 Task: Create a due date automation trigger when advanced on, on the monday of the week a card is due add dates due in 1 days at 11:00 AM.
Action: Mouse moved to (1045, 313)
Screenshot: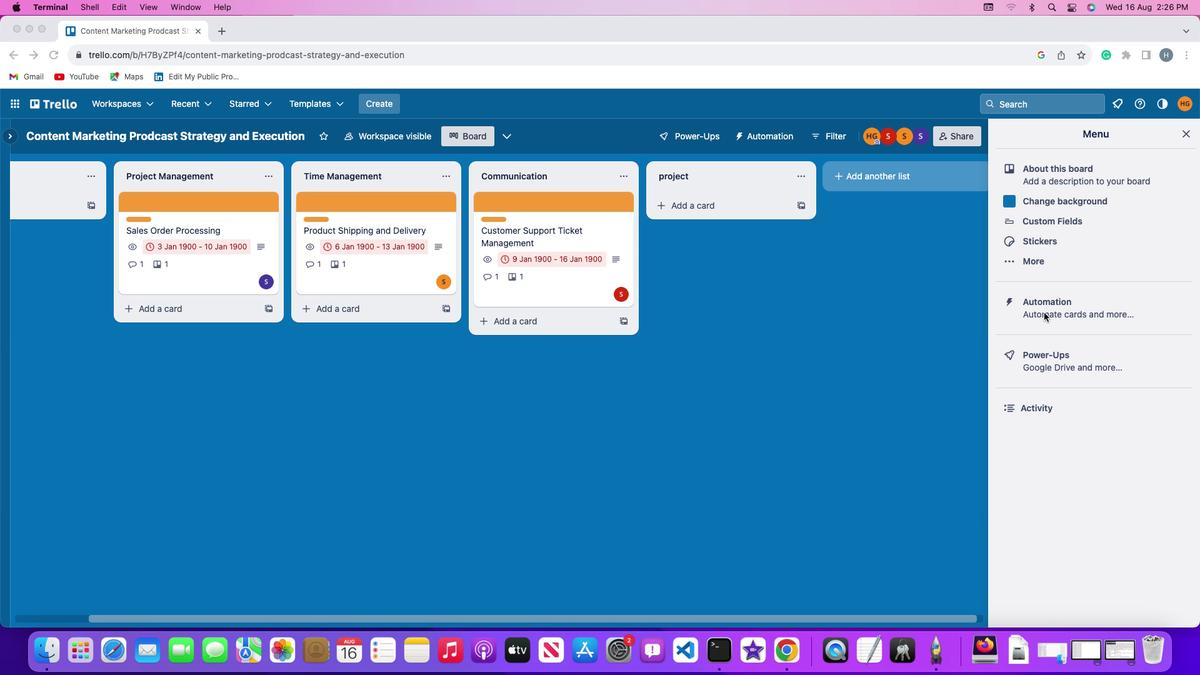 
Action: Mouse pressed left at (1045, 313)
Screenshot: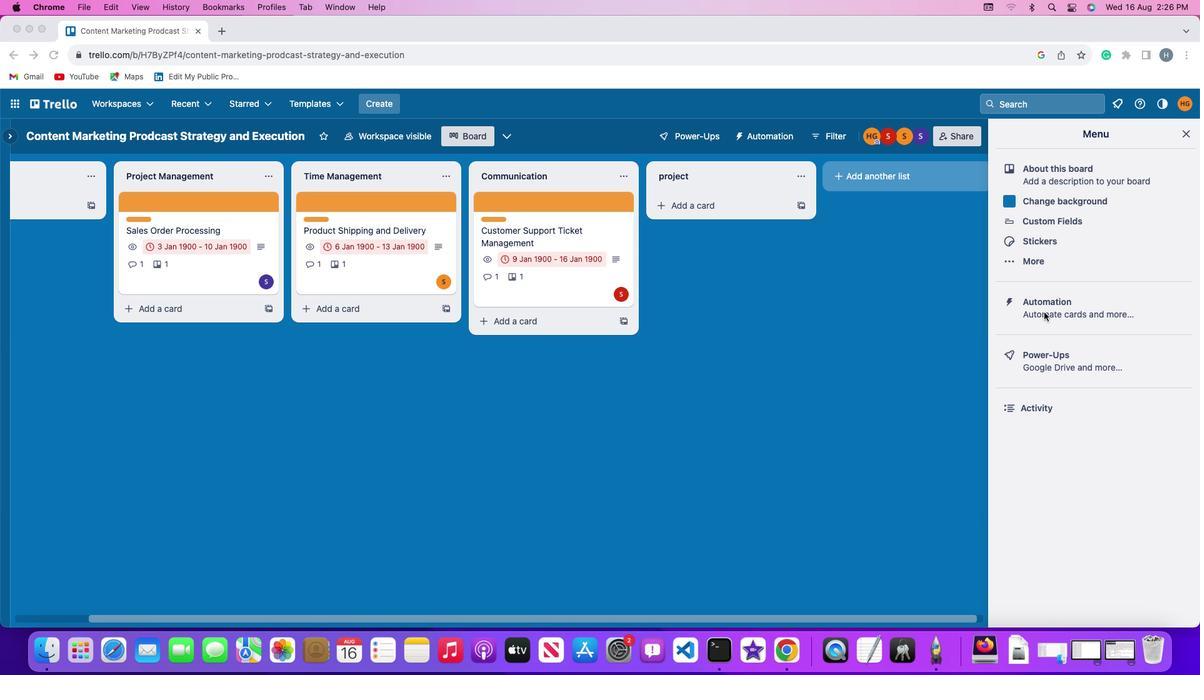 
Action: Mouse pressed left at (1045, 313)
Screenshot: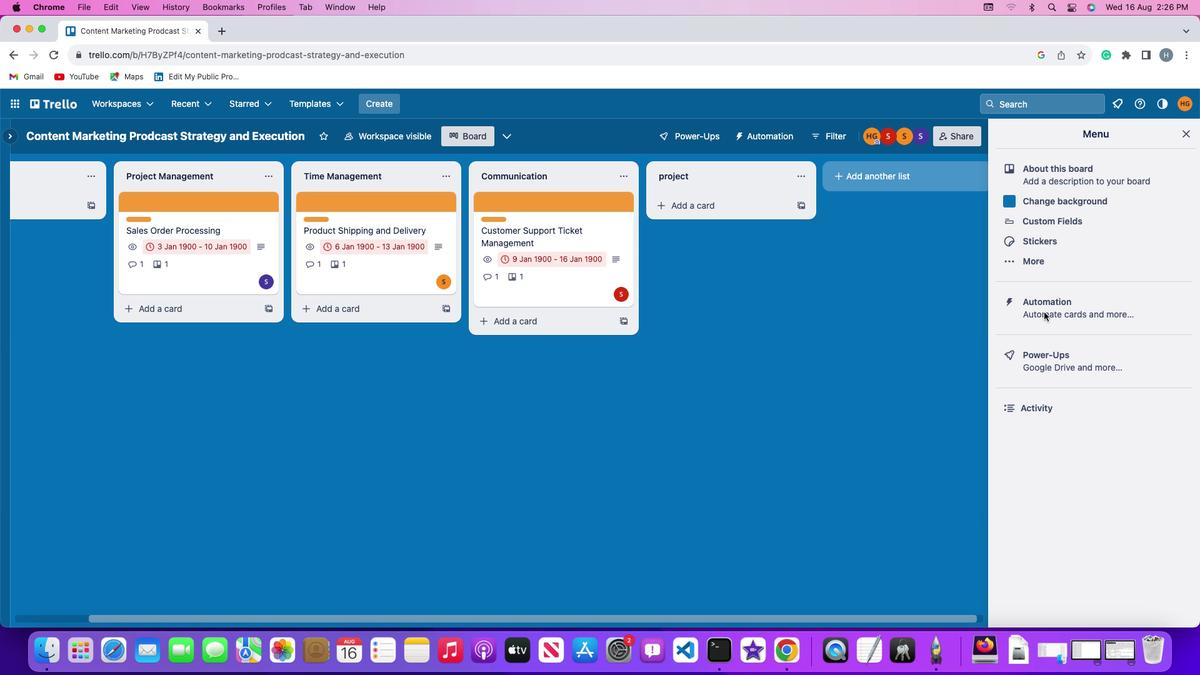 
Action: Mouse moved to (76, 297)
Screenshot: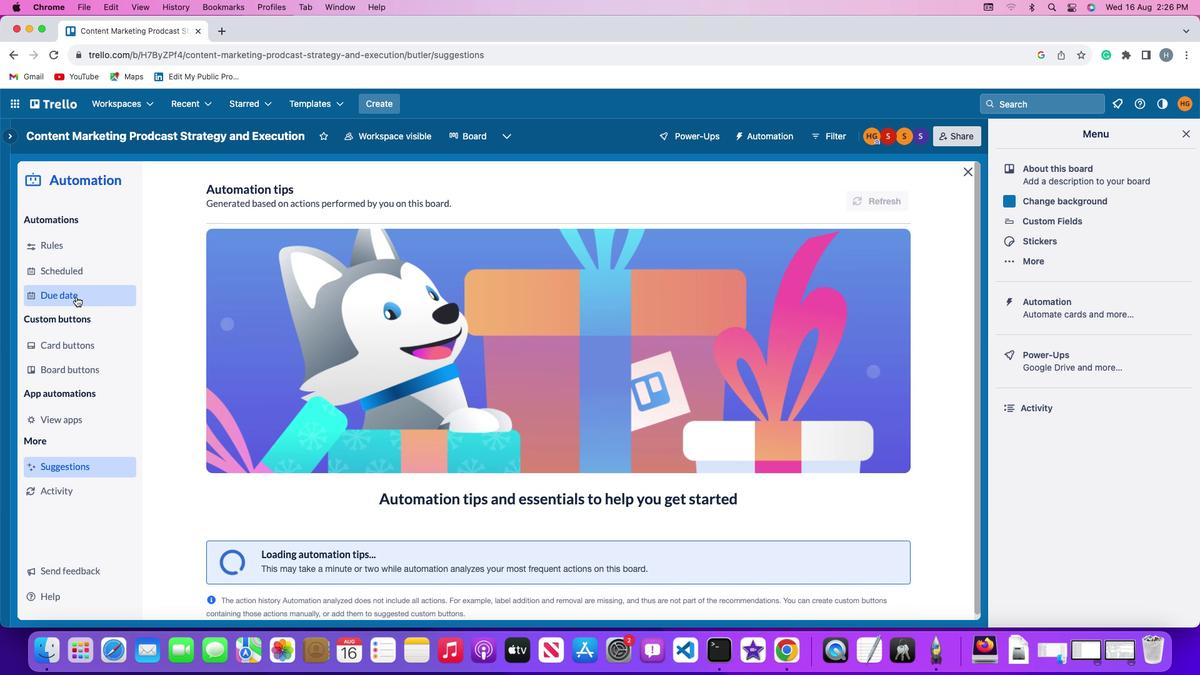 
Action: Mouse pressed left at (76, 297)
Screenshot: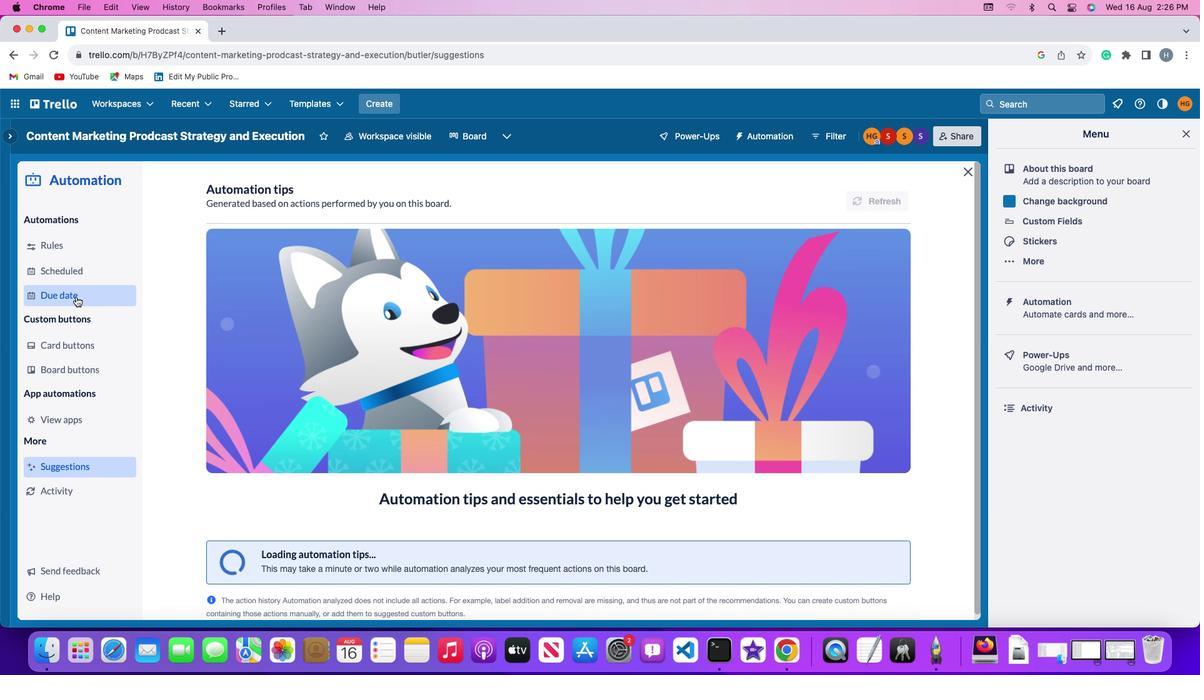 
Action: Mouse moved to (827, 193)
Screenshot: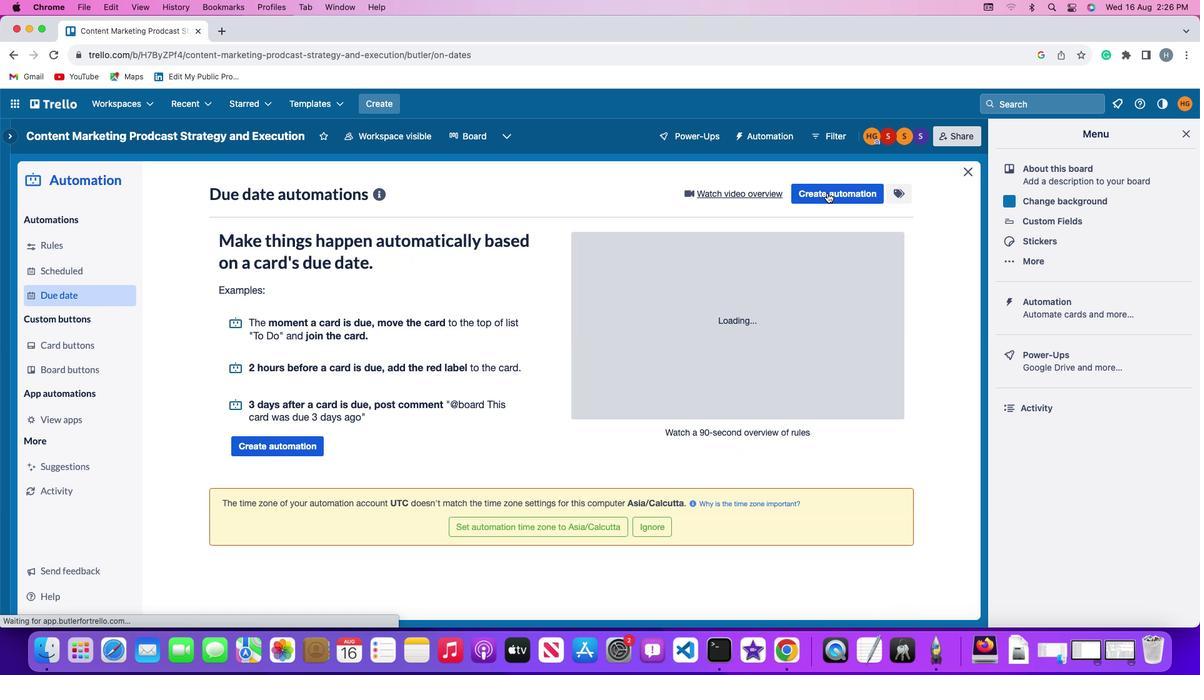 
Action: Mouse pressed left at (827, 193)
Screenshot: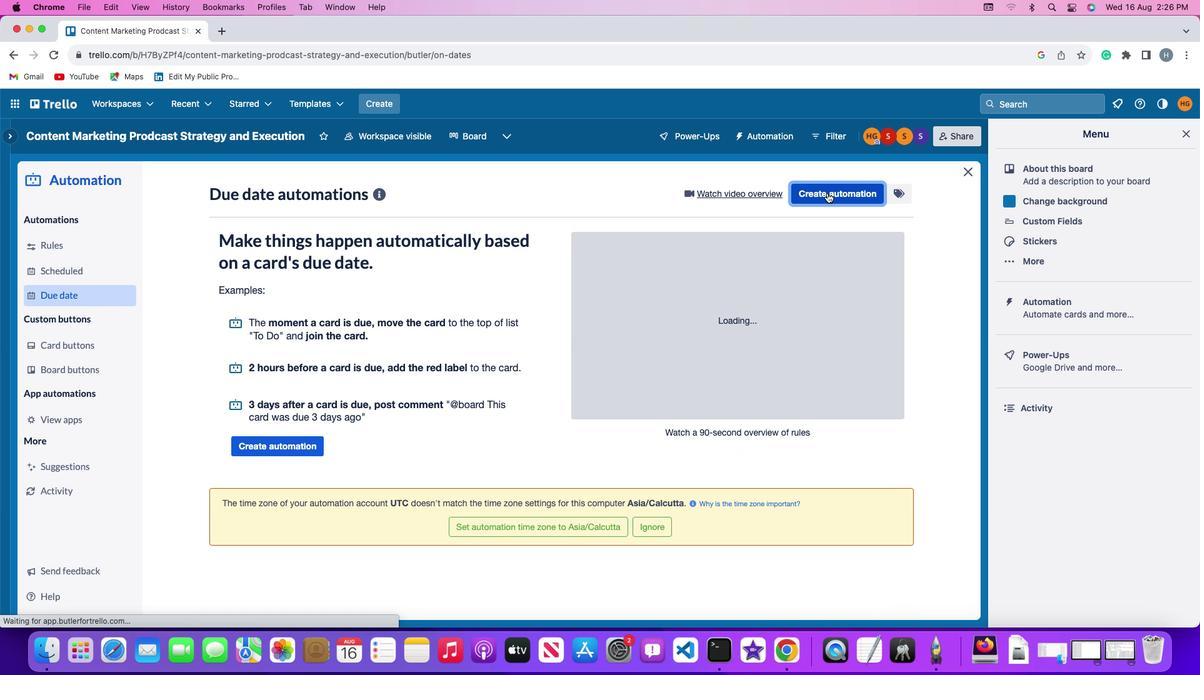 
Action: Mouse moved to (269, 311)
Screenshot: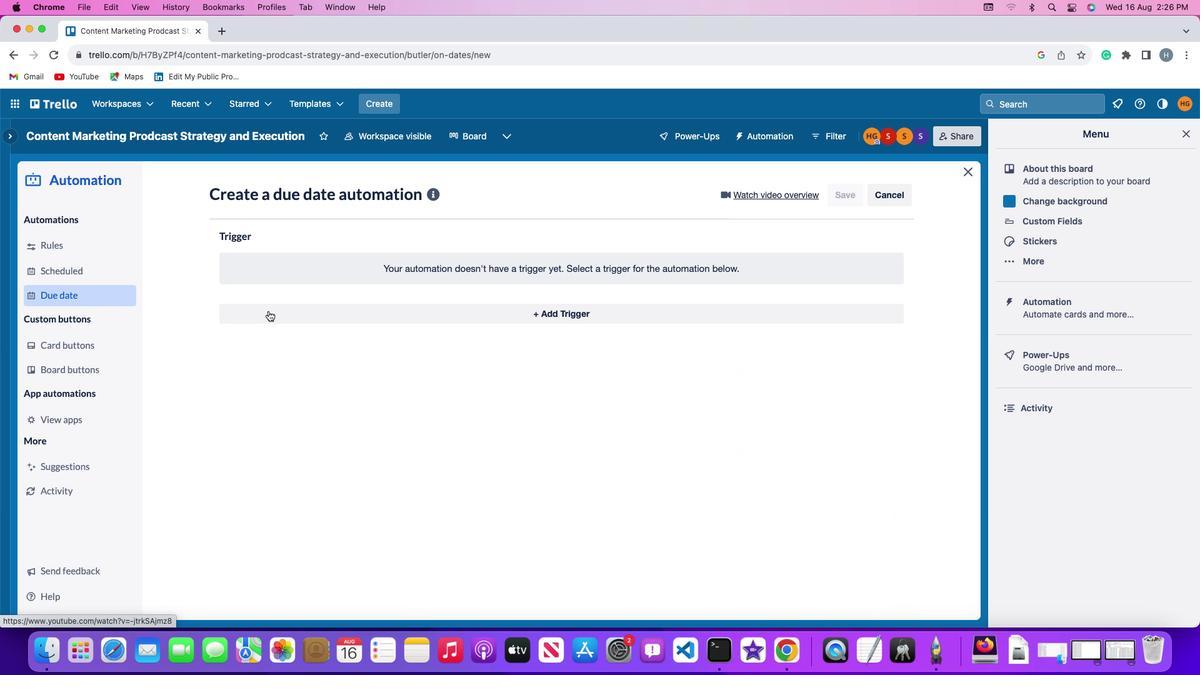 
Action: Mouse pressed left at (269, 311)
Screenshot: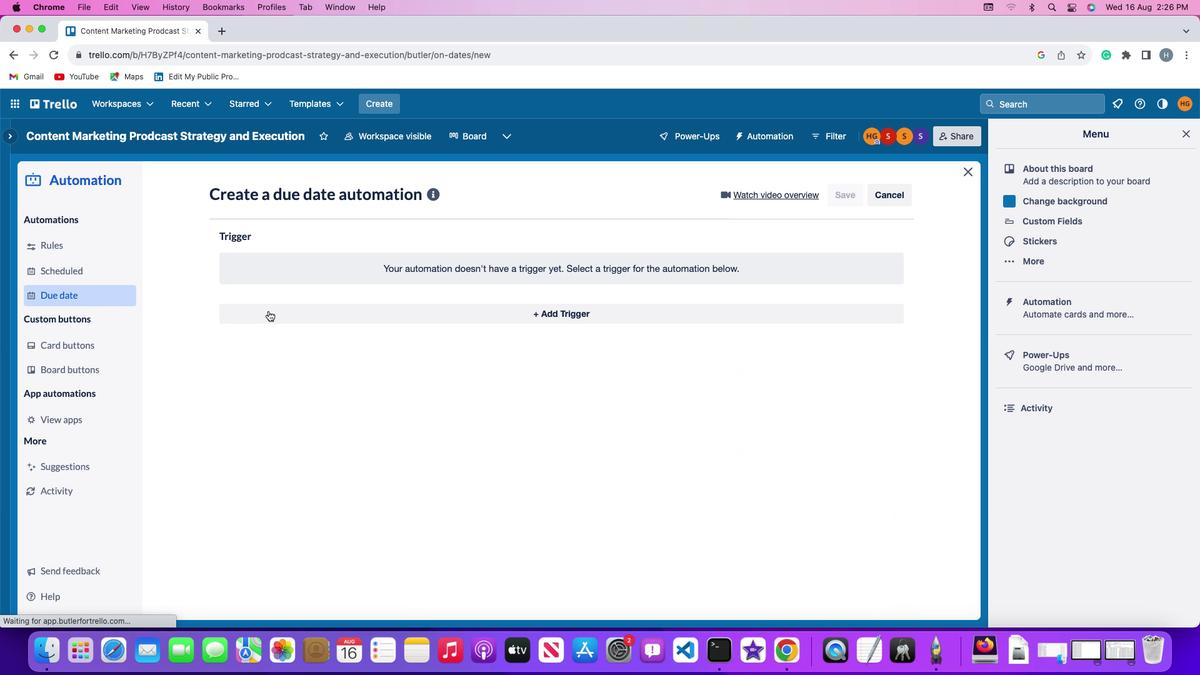 
Action: Mouse moved to (282, 554)
Screenshot: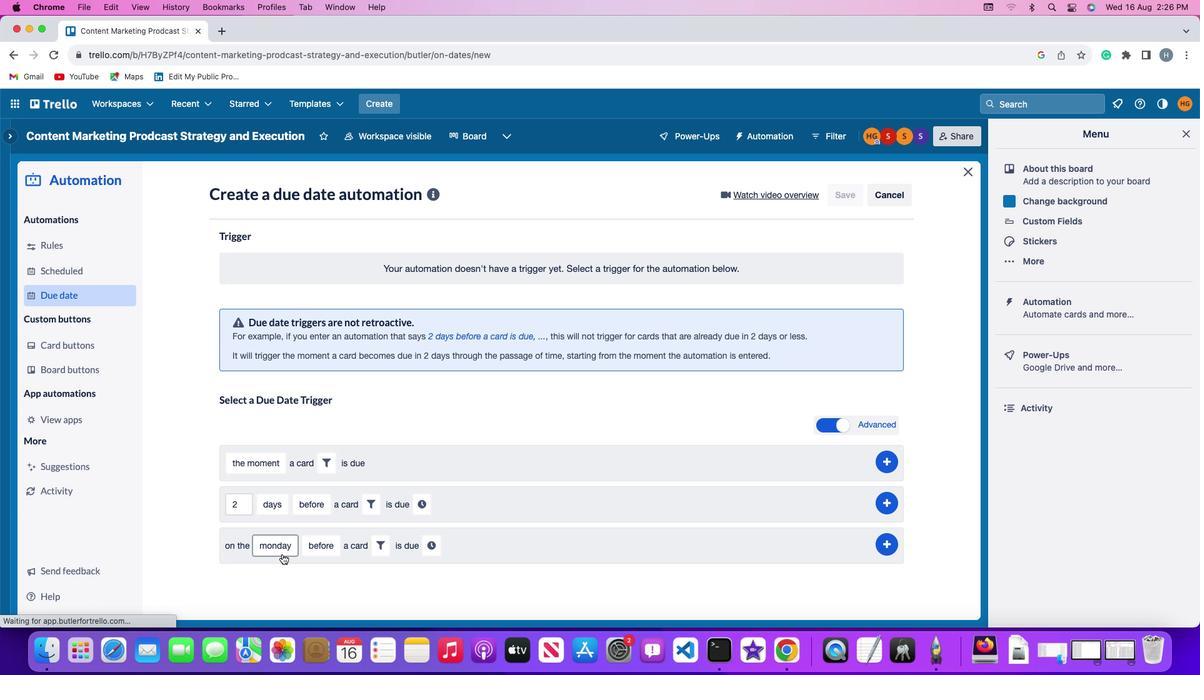 
Action: Mouse pressed left at (282, 554)
Screenshot: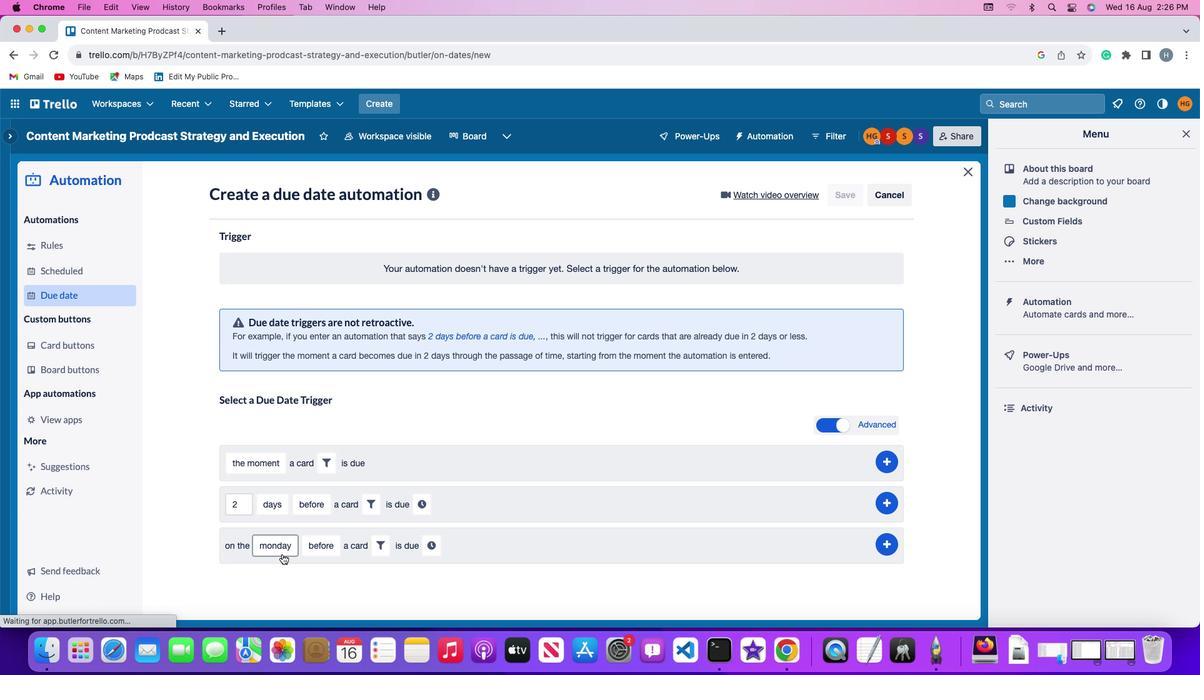 
Action: Mouse moved to (296, 370)
Screenshot: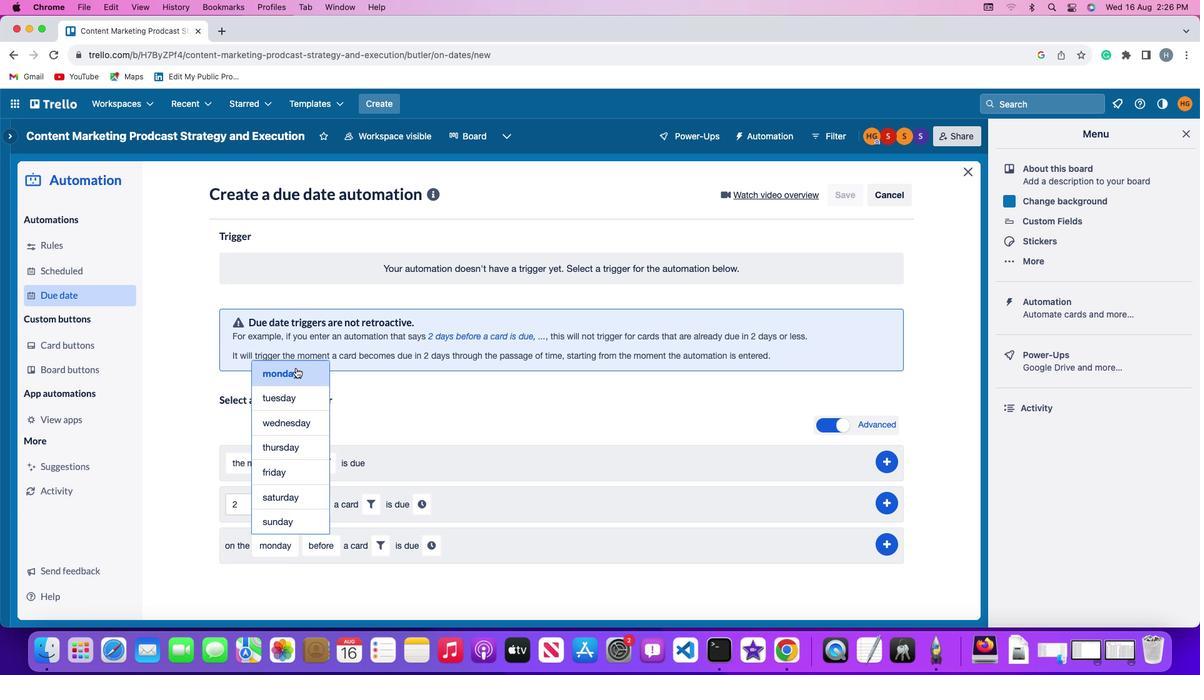 
Action: Mouse pressed left at (296, 370)
Screenshot: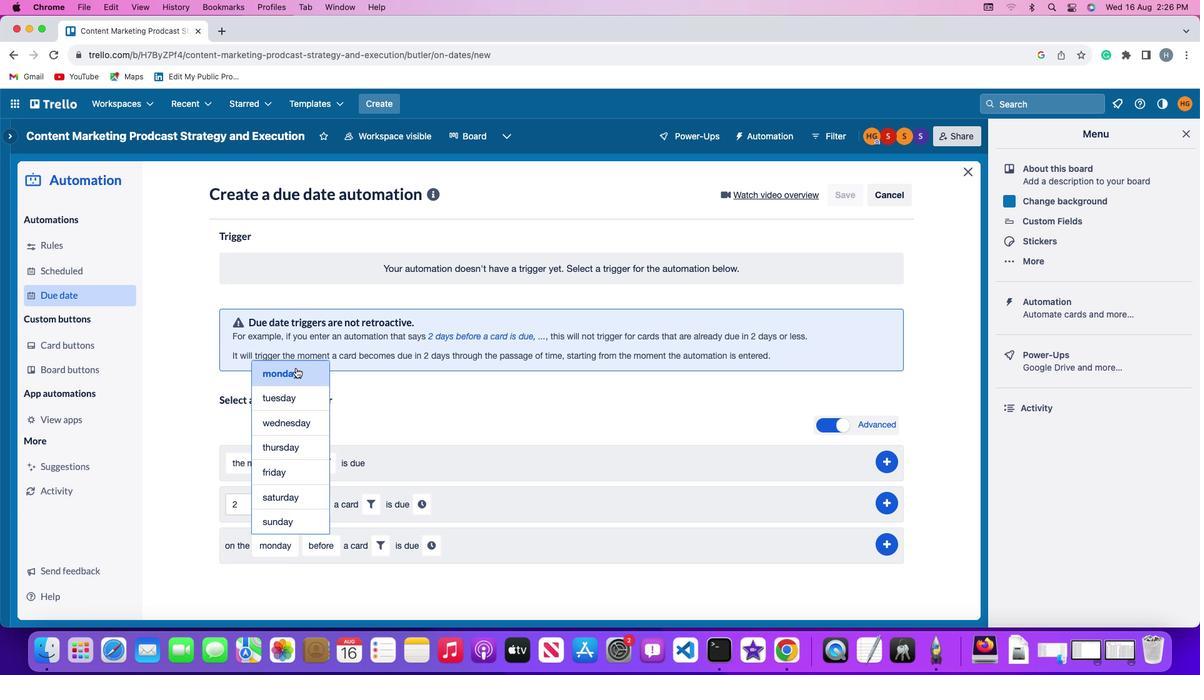 
Action: Mouse moved to (320, 540)
Screenshot: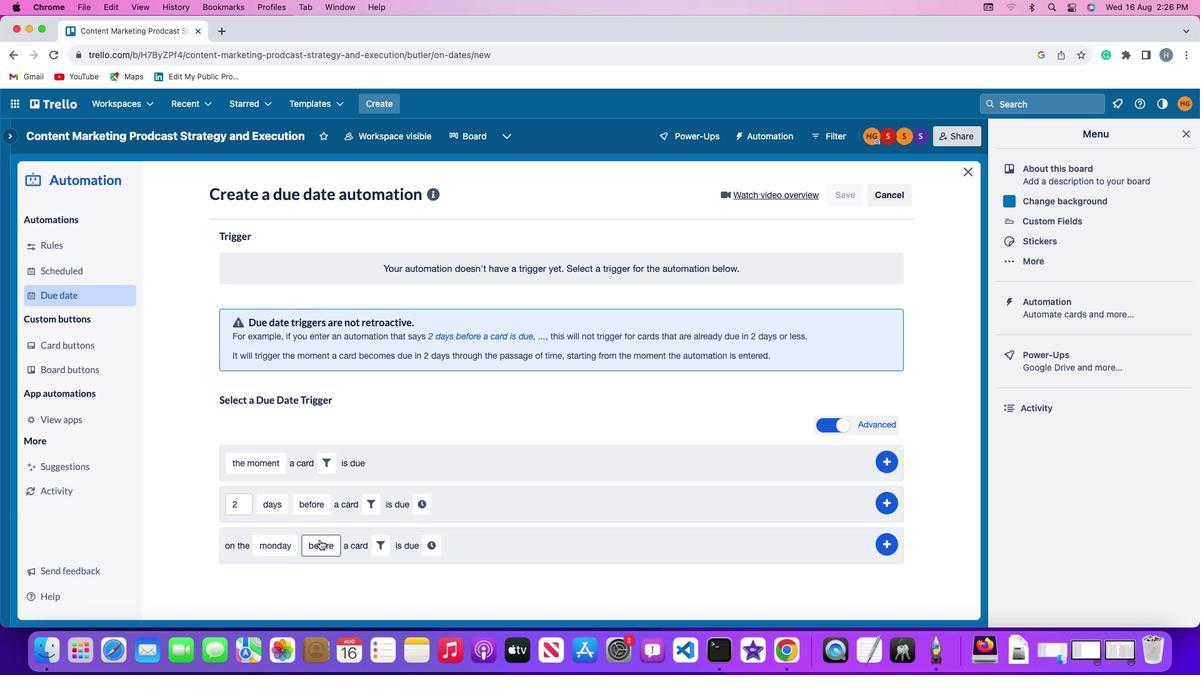 
Action: Mouse pressed left at (320, 540)
Screenshot: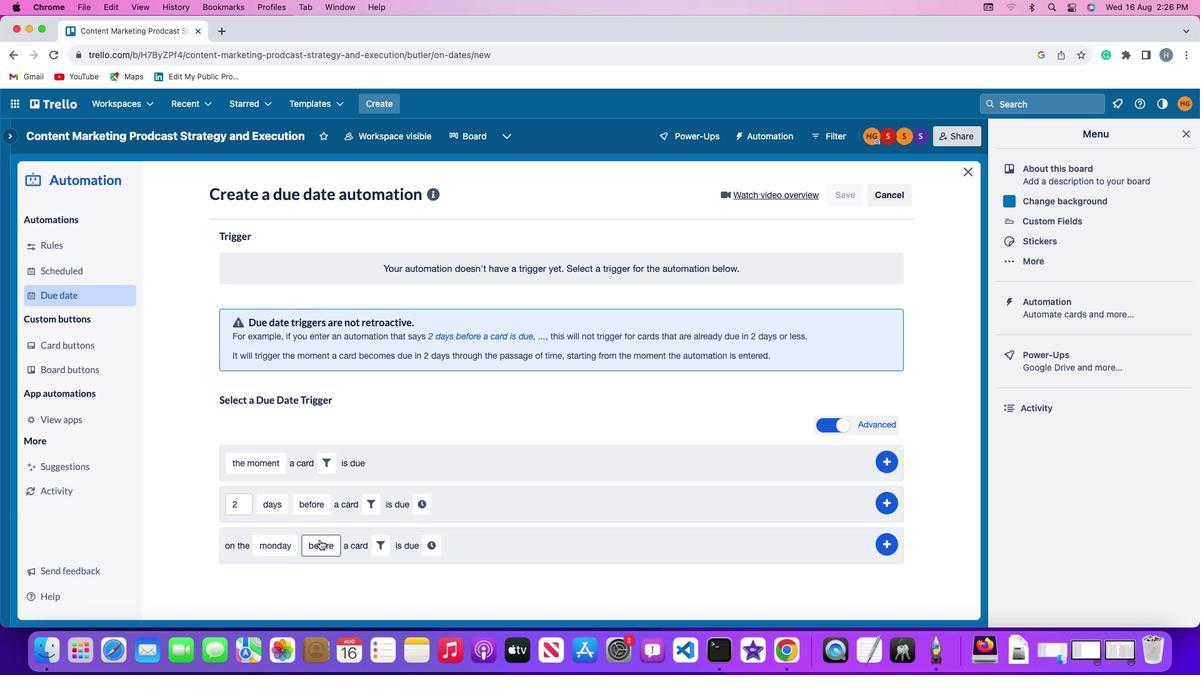 
Action: Mouse moved to (334, 495)
Screenshot: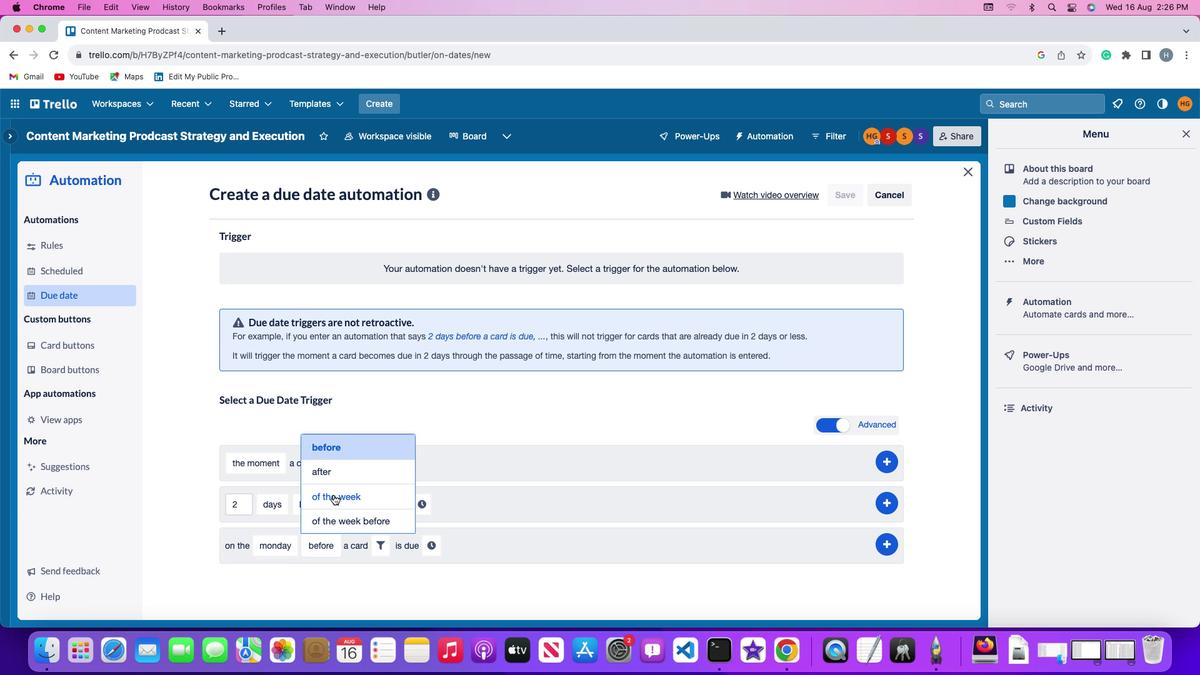 
Action: Mouse pressed left at (334, 495)
Screenshot: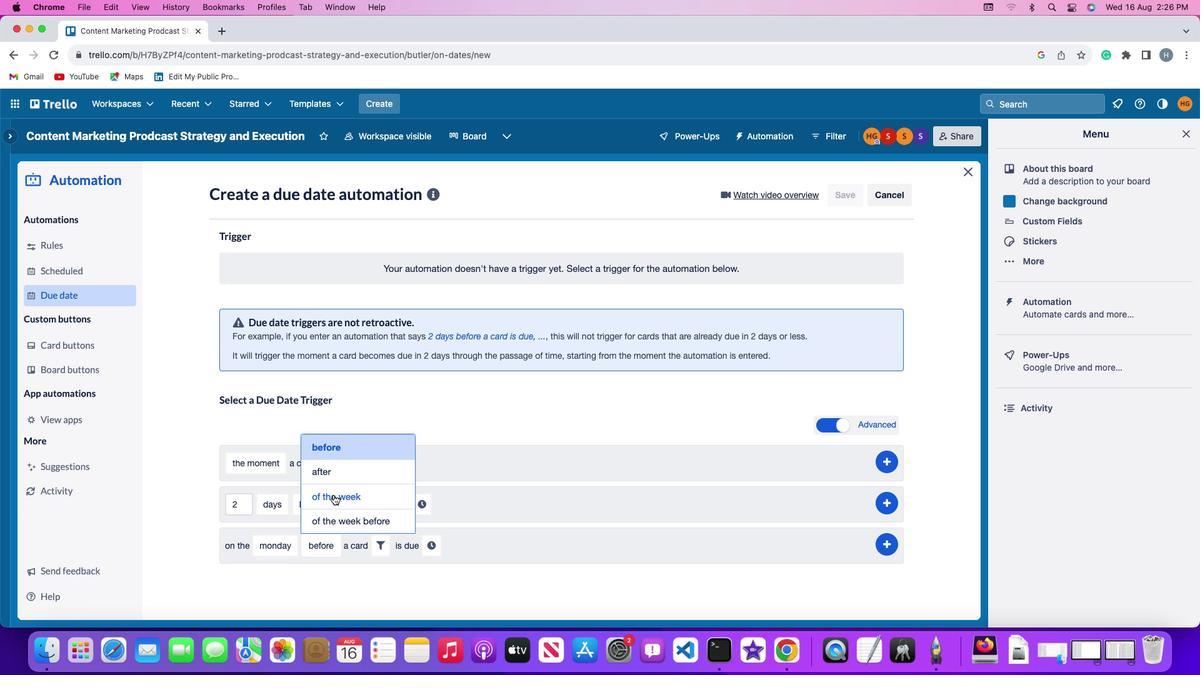 
Action: Mouse moved to (405, 538)
Screenshot: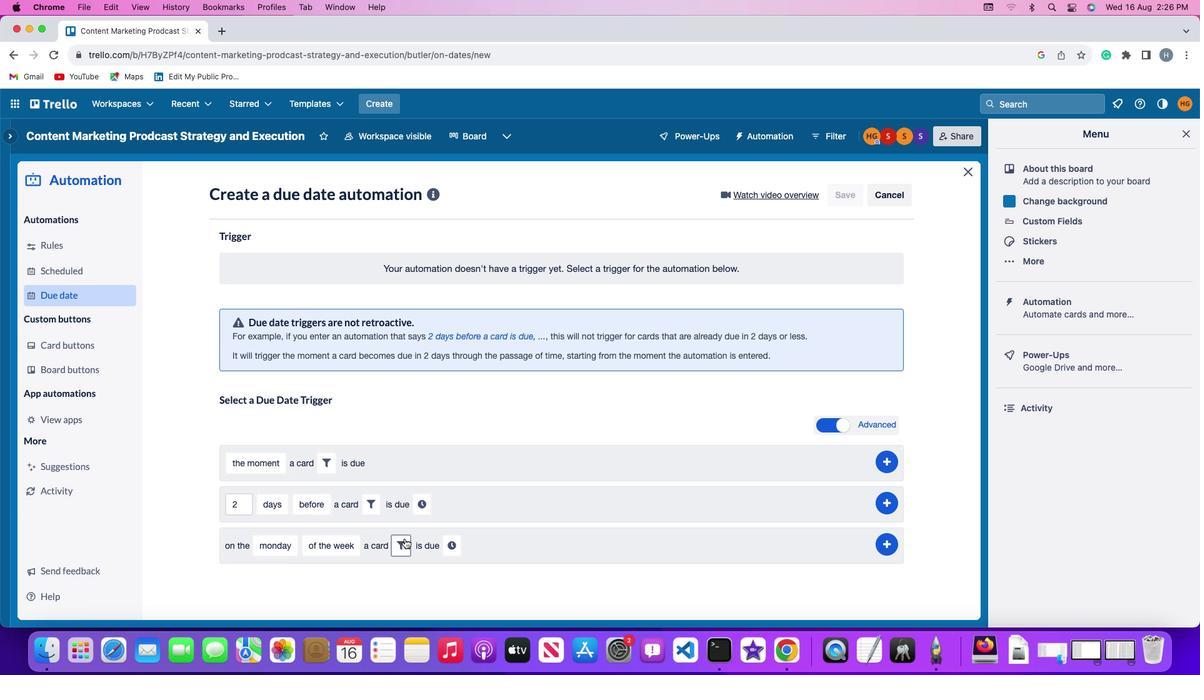 
Action: Mouse pressed left at (405, 538)
Screenshot: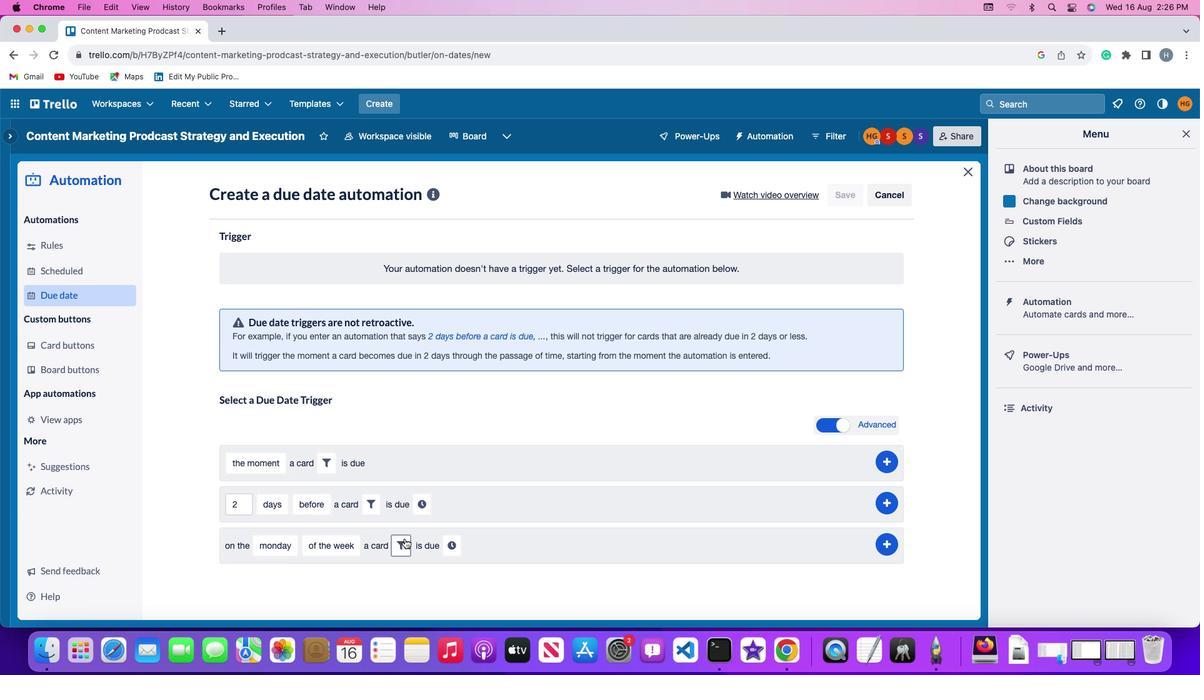 
Action: Mouse moved to (467, 589)
Screenshot: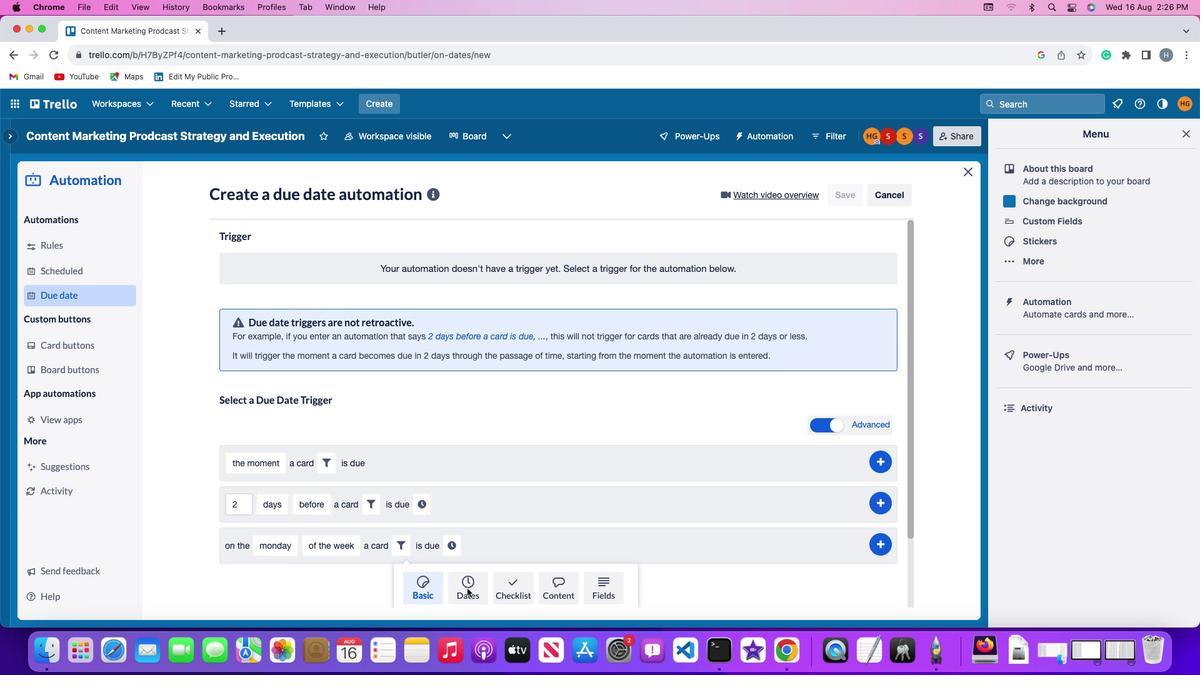 
Action: Mouse pressed left at (467, 589)
Screenshot: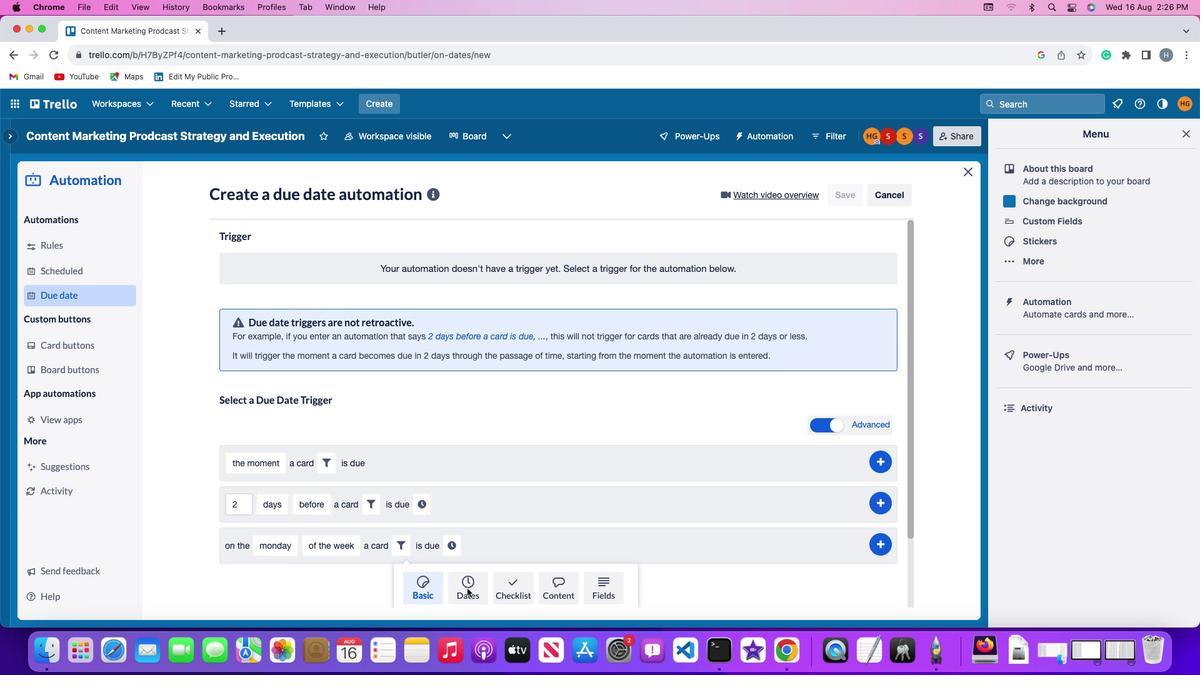 
Action: Mouse moved to (361, 572)
Screenshot: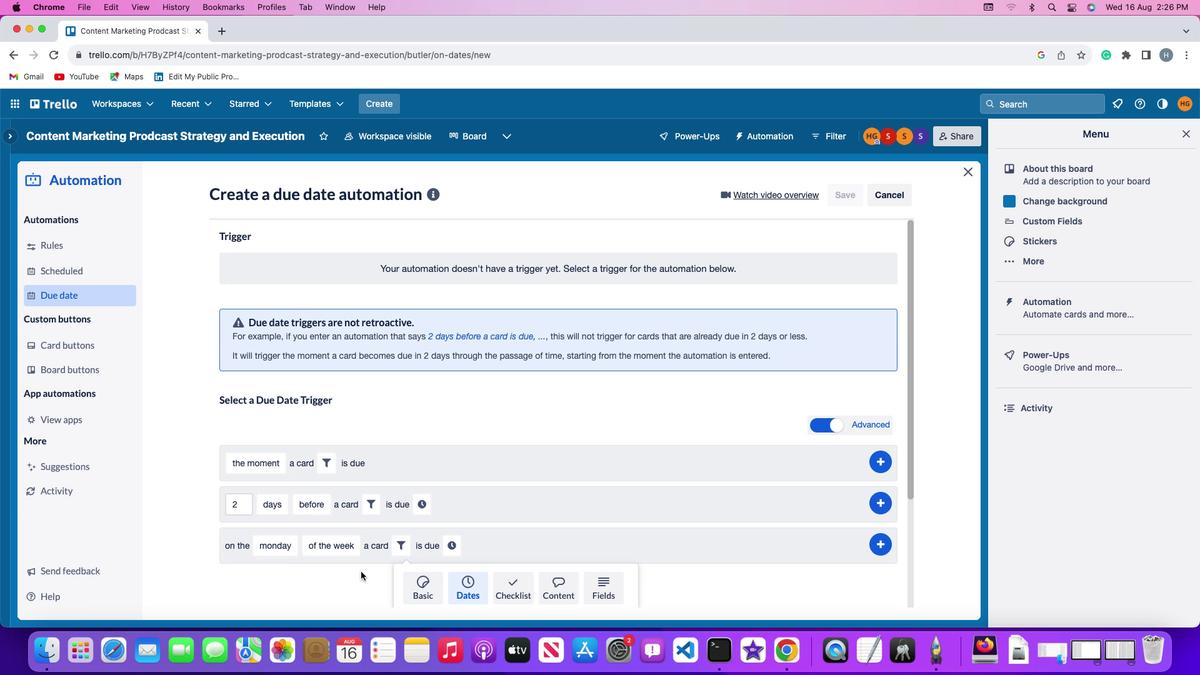 
Action: Mouse scrolled (361, 572) with delta (0, 0)
Screenshot: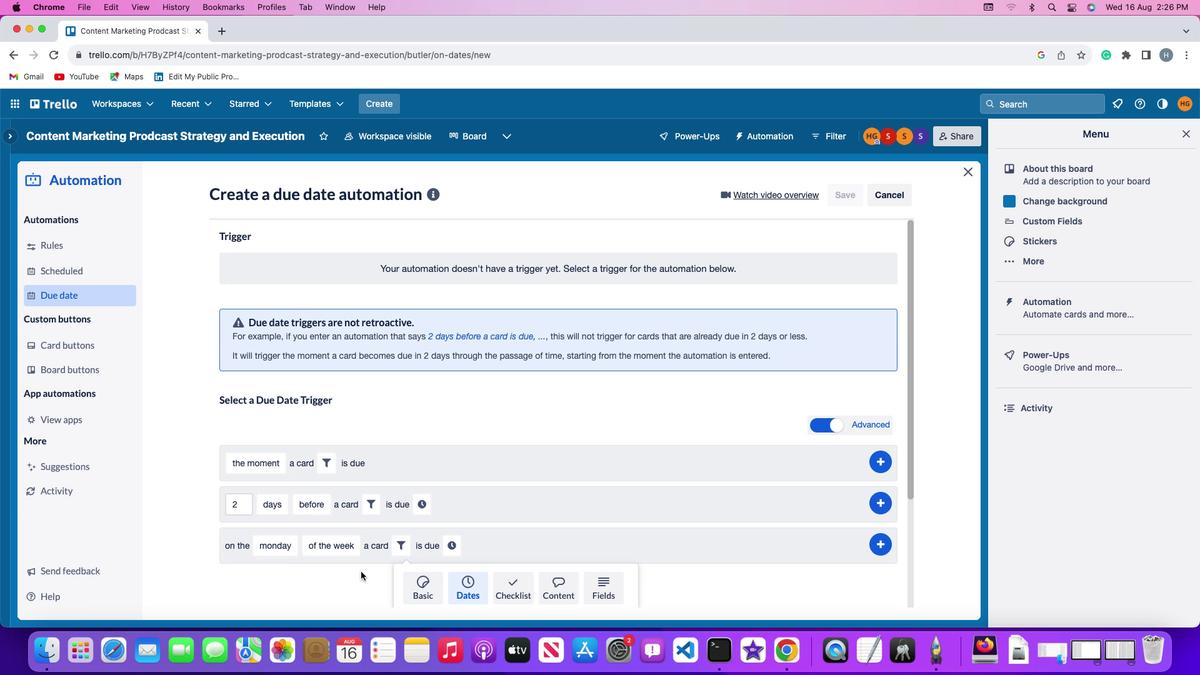 
Action: Mouse moved to (359, 571)
Screenshot: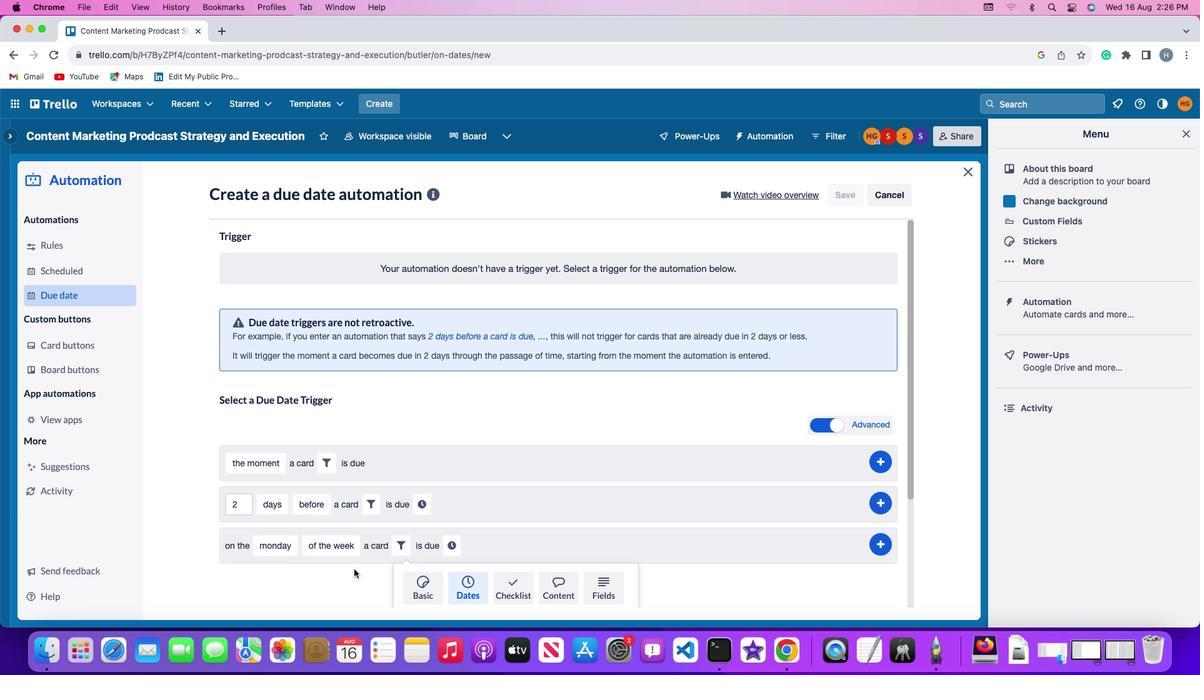 
Action: Mouse scrolled (359, 571) with delta (0, 0)
Screenshot: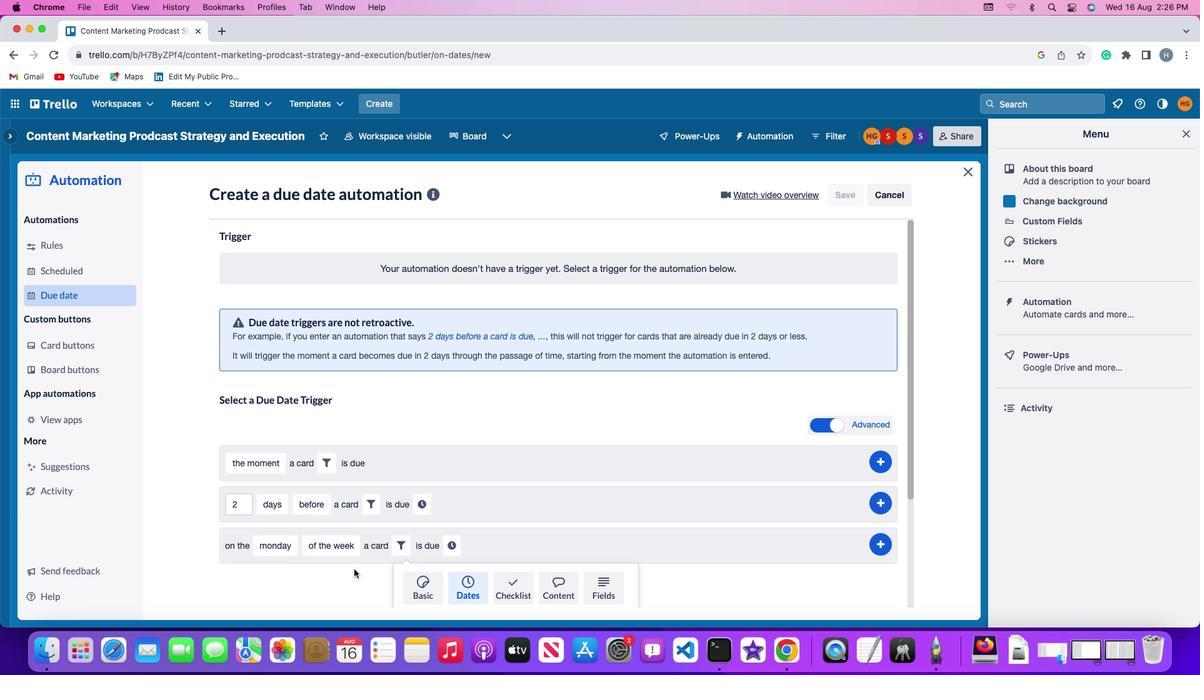 
Action: Mouse moved to (352, 569)
Screenshot: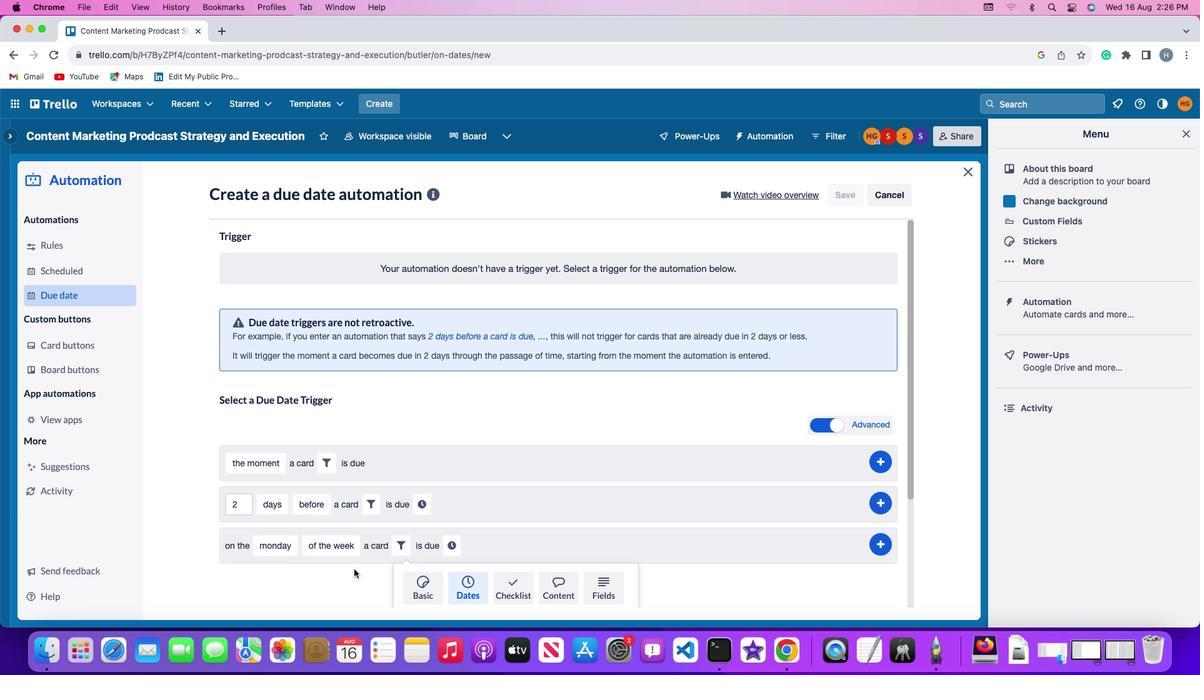 
Action: Mouse scrolled (352, 569) with delta (0, 0)
Screenshot: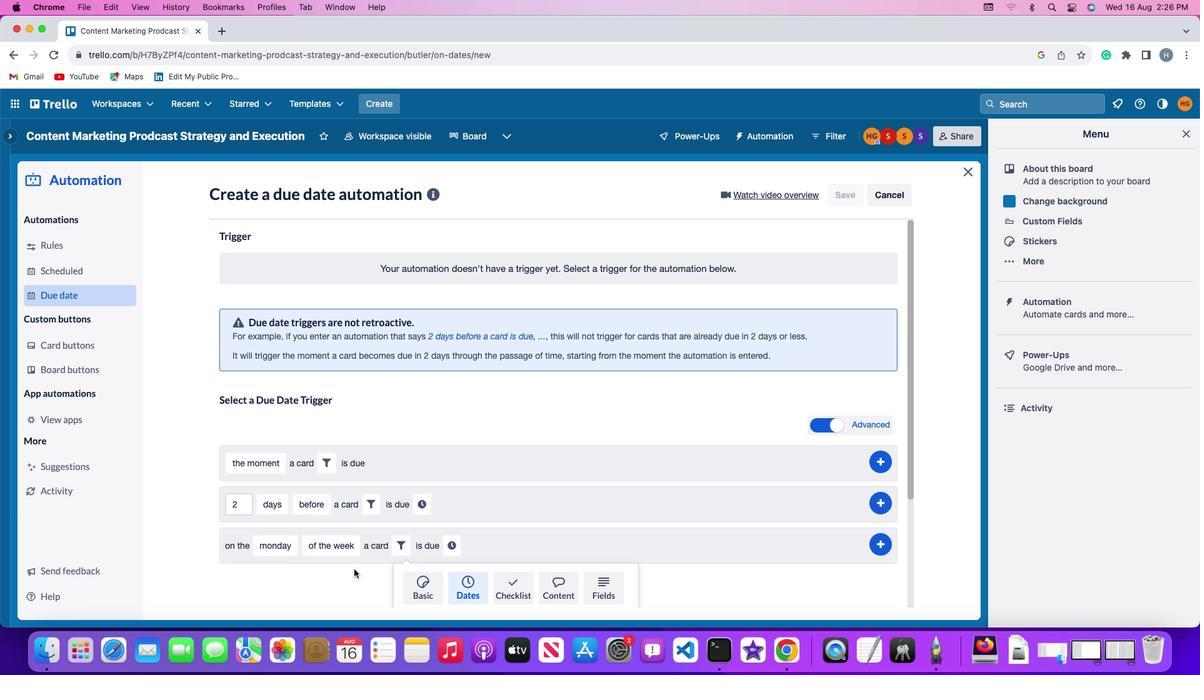 
Action: Mouse moved to (340, 566)
Screenshot: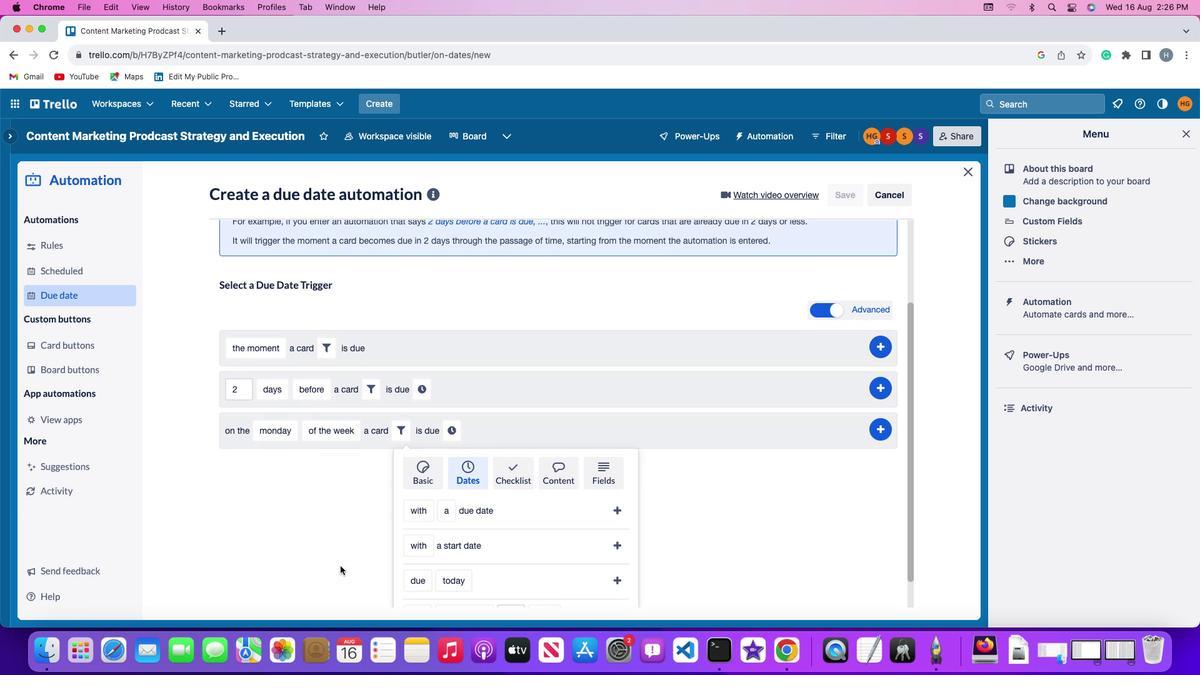 
Action: Mouse scrolled (340, 566) with delta (0, 0)
Screenshot: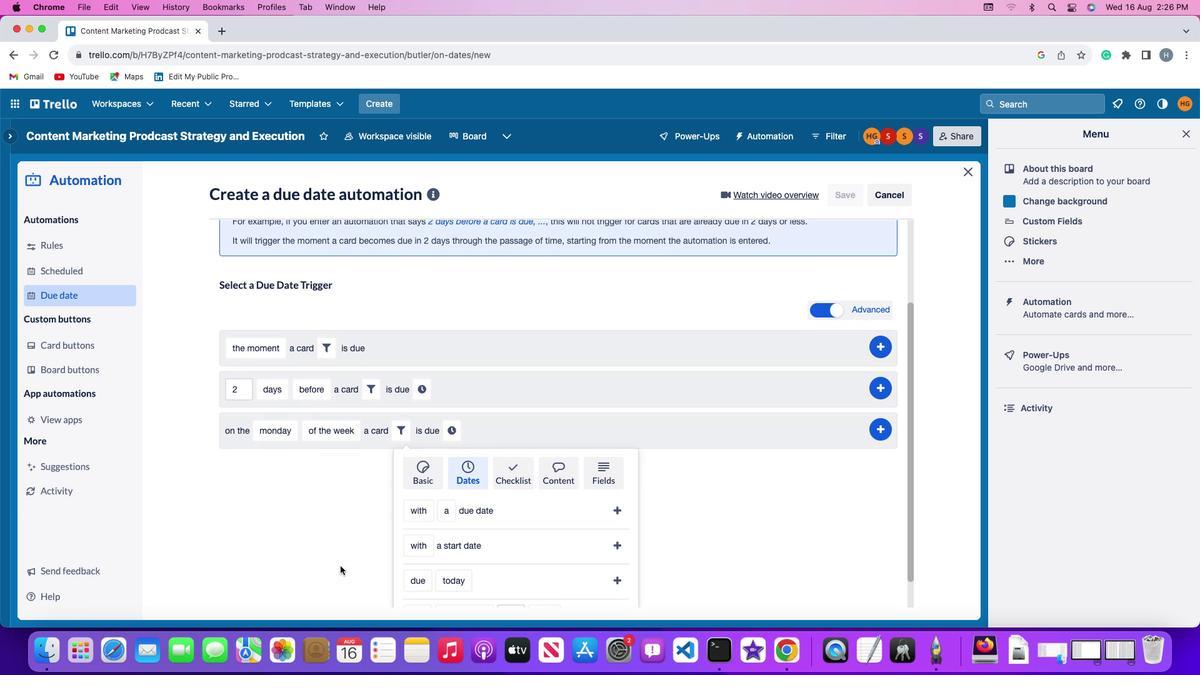 
Action: Mouse moved to (340, 566)
Screenshot: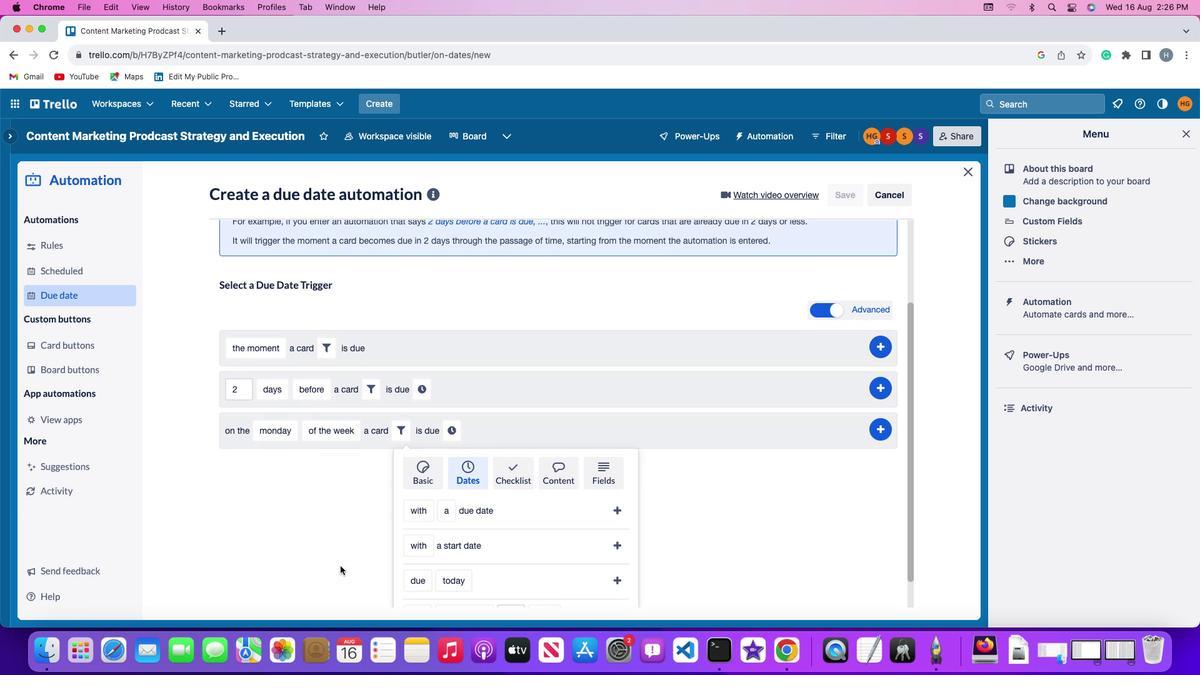 
Action: Mouse scrolled (340, 566) with delta (0, 0)
Screenshot: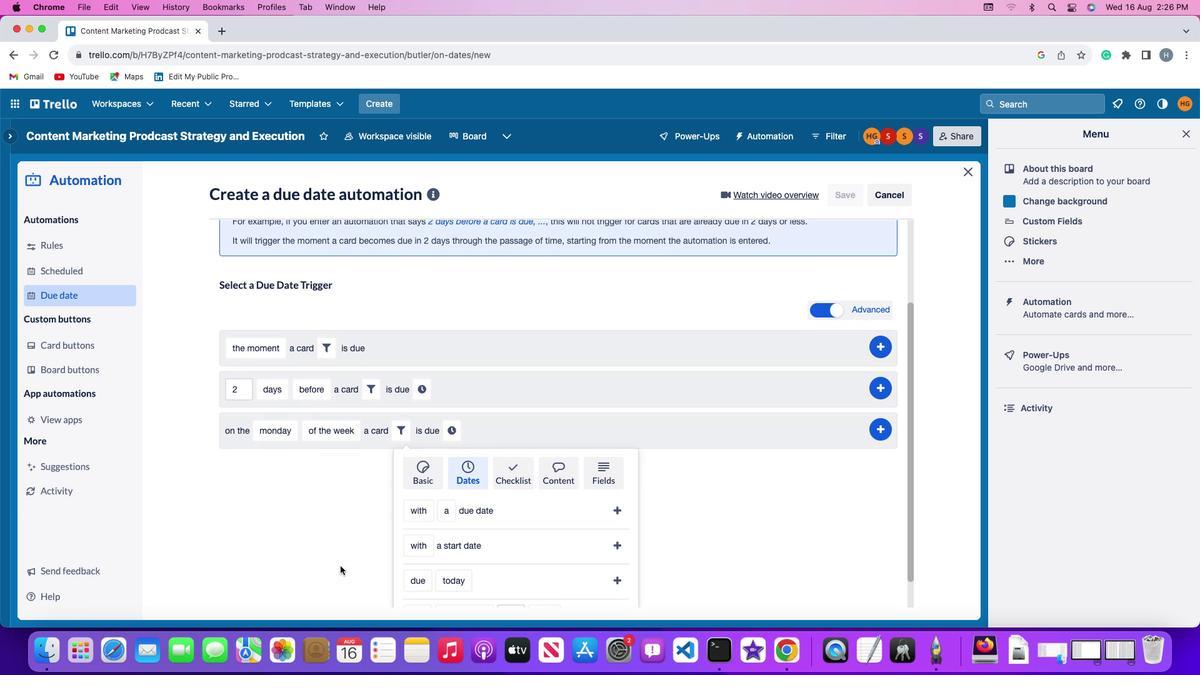 
Action: Mouse moved to (340, 566)
Screenshot: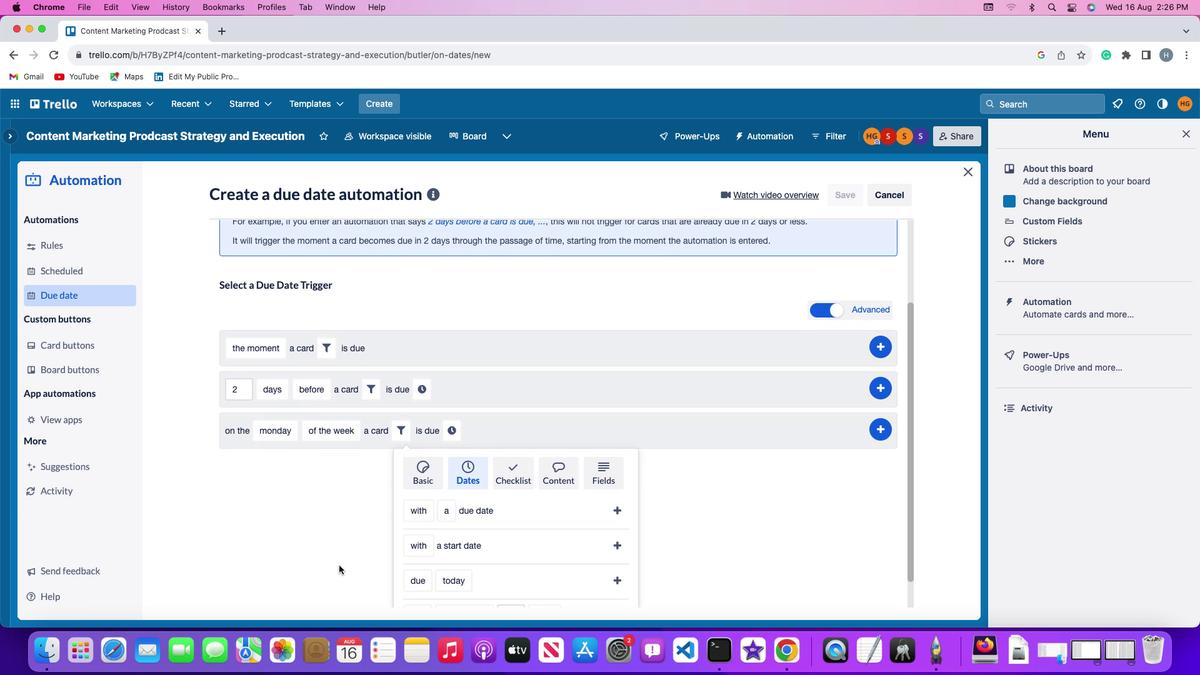 
Action: Mouse scrolled (340, 566) with delta (0, 0)
Screenshot: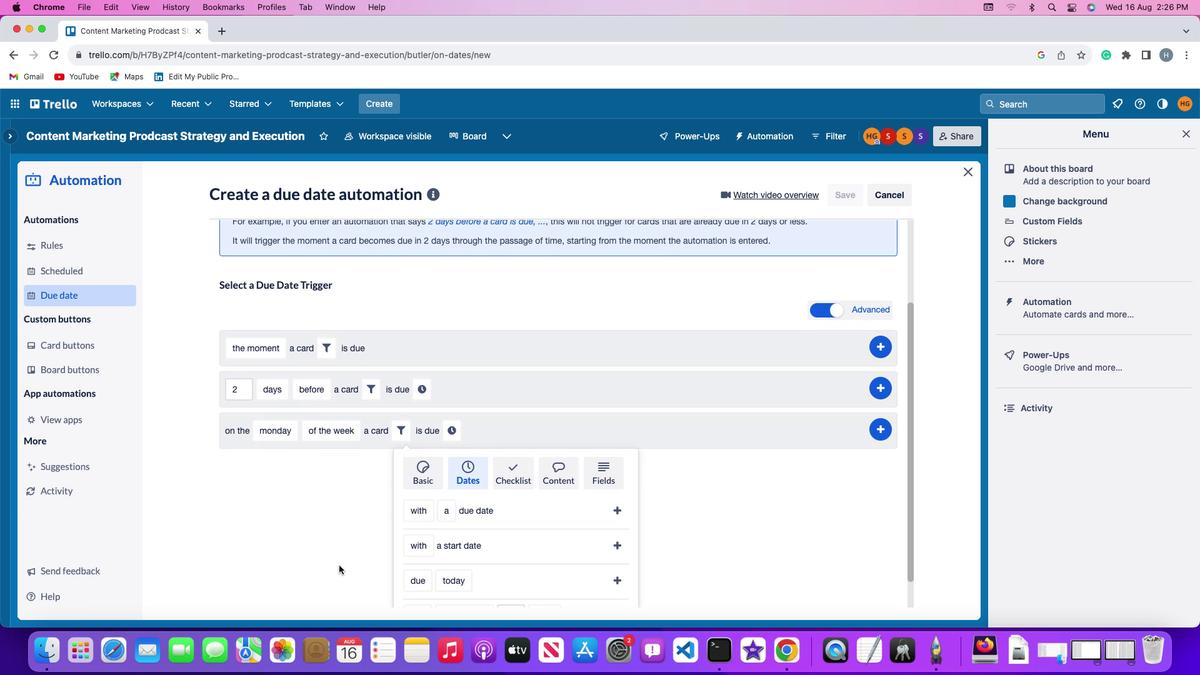 
Action: Mouse moved to (339, 565)
Screenshot: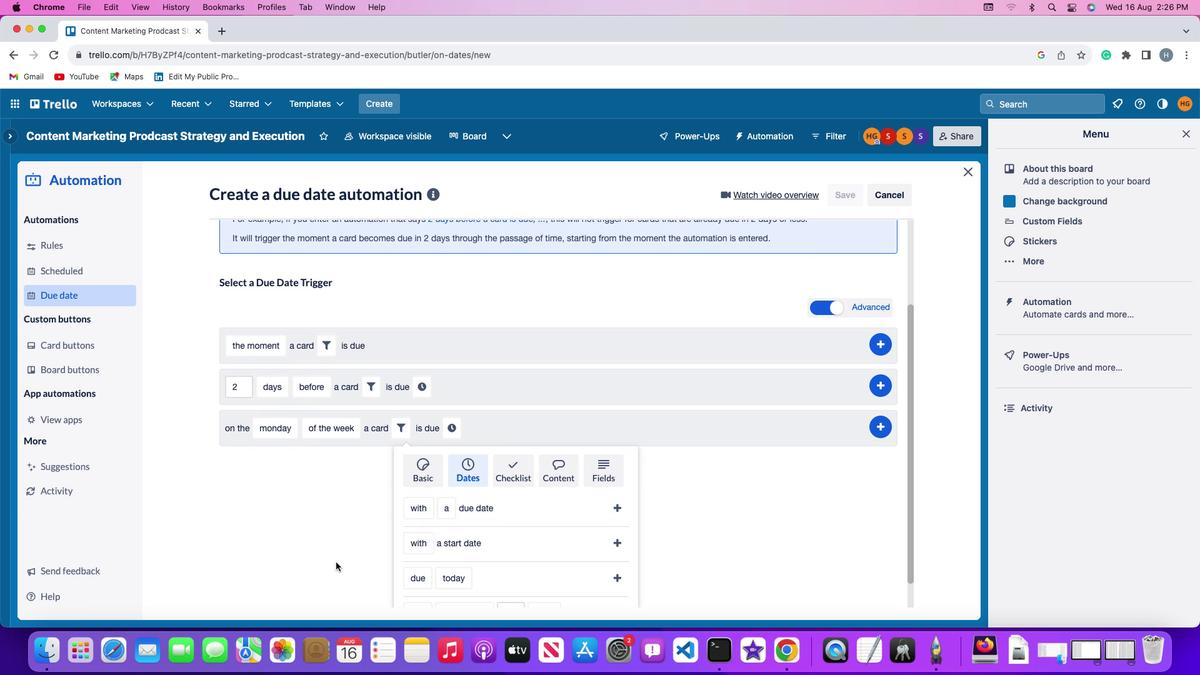 
Action: Mouse scrolled (339, 565) with delta (0, -1)
Screenshot: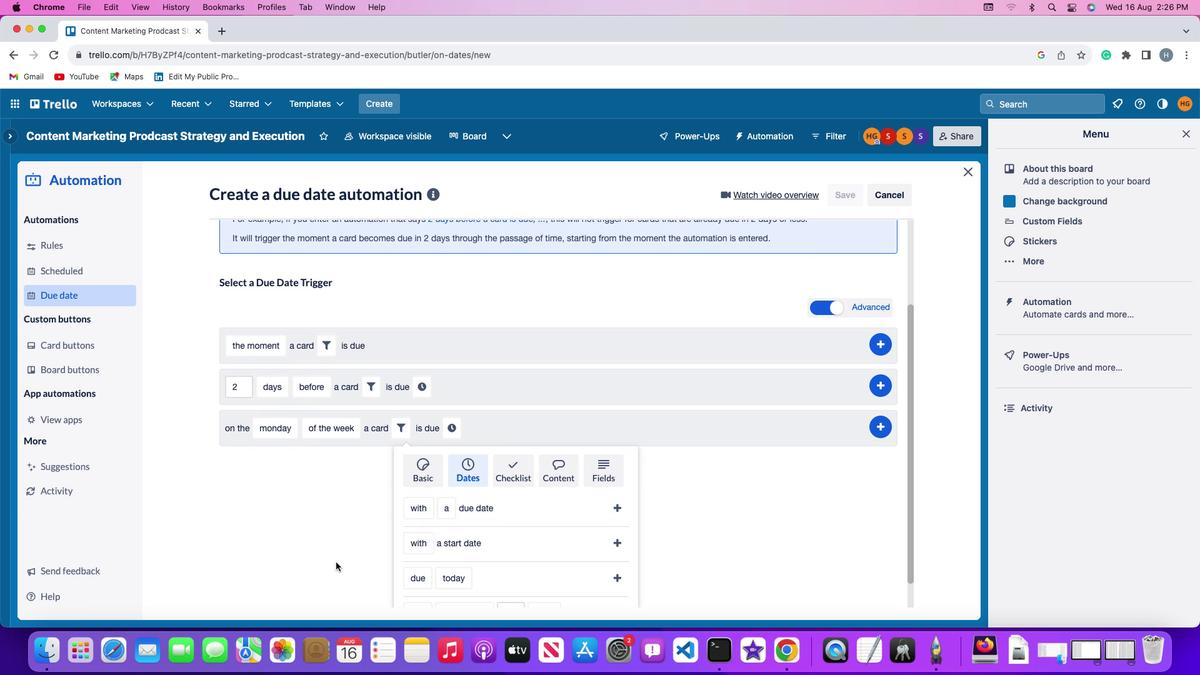 
Action: Mouse moved to (414, 582)
Screenshot: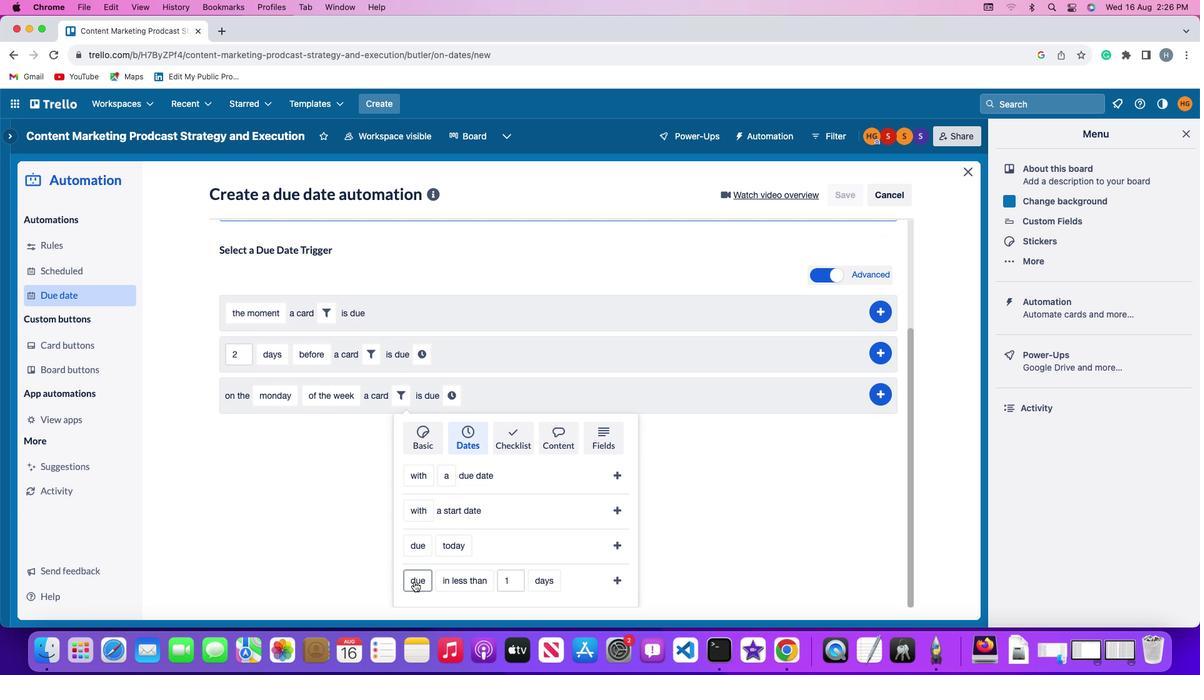 
Action: Mouse pressed left at (414, 582)
Screenshot: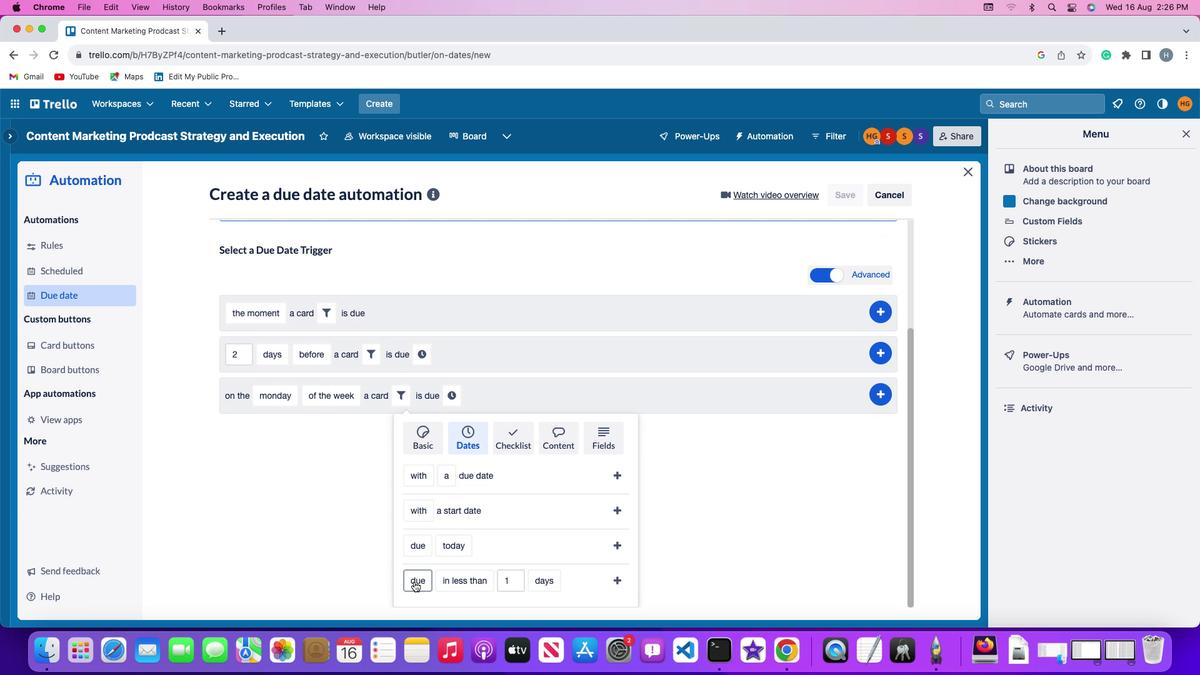 
Action: Mouse moved to (426, 530)
Screenshot: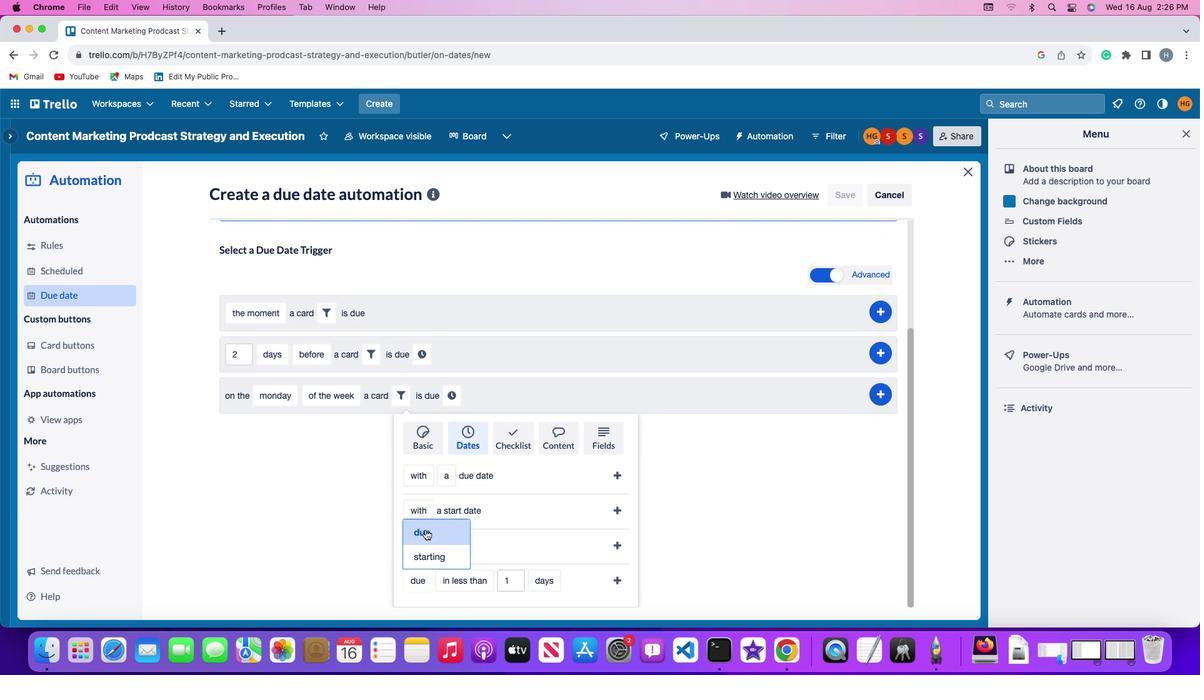
Action: Mouse pressed left at (426, 530)
Screenshot: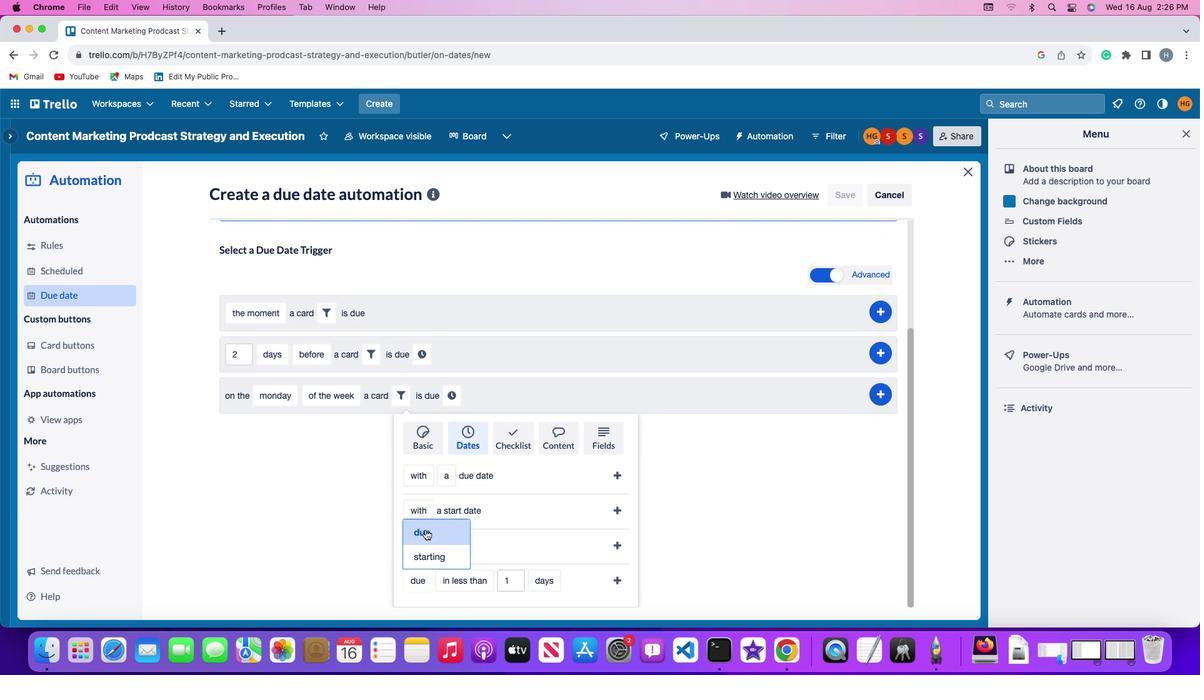 
Action: Mouse moved to (470, 573)
Screenshot: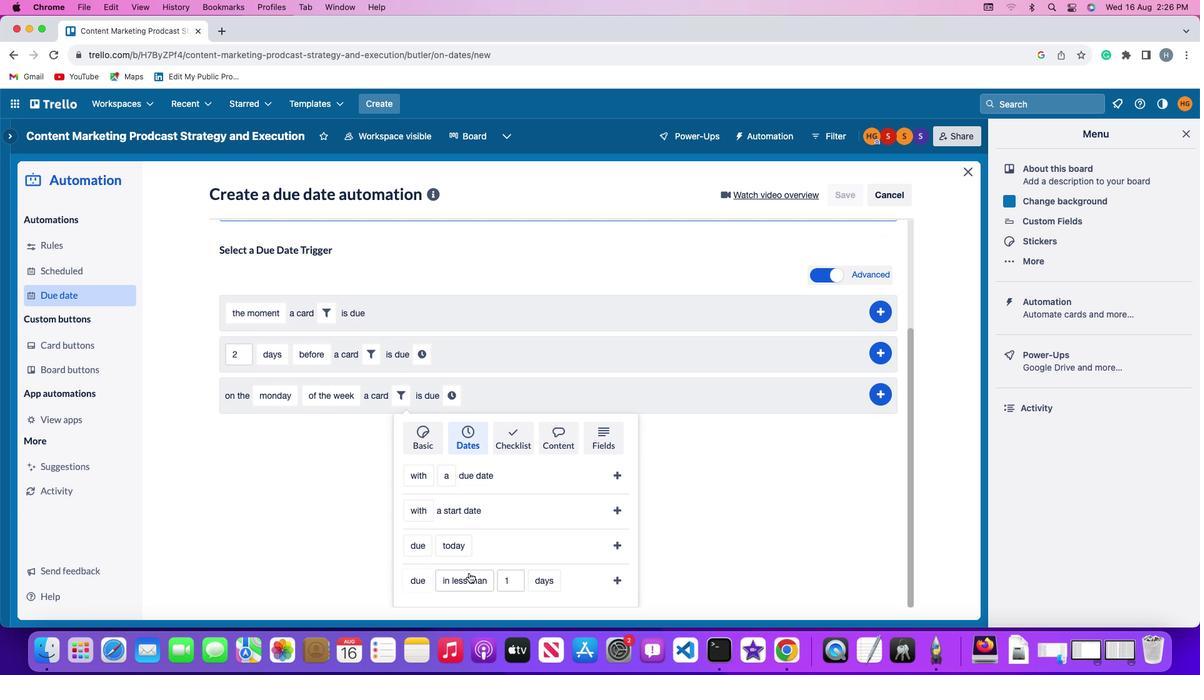 
Action: Mouse pressed left at (470, 573)
Screenshot: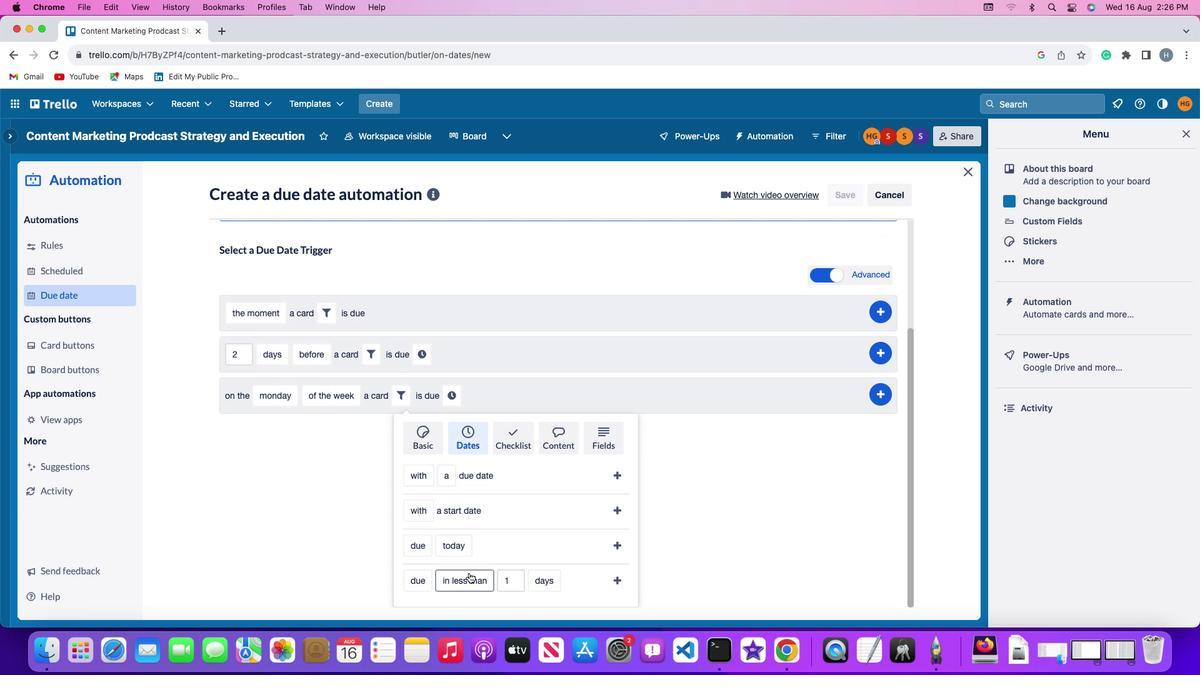 
Action: Mouse moved to (448, 533)
Screenshot: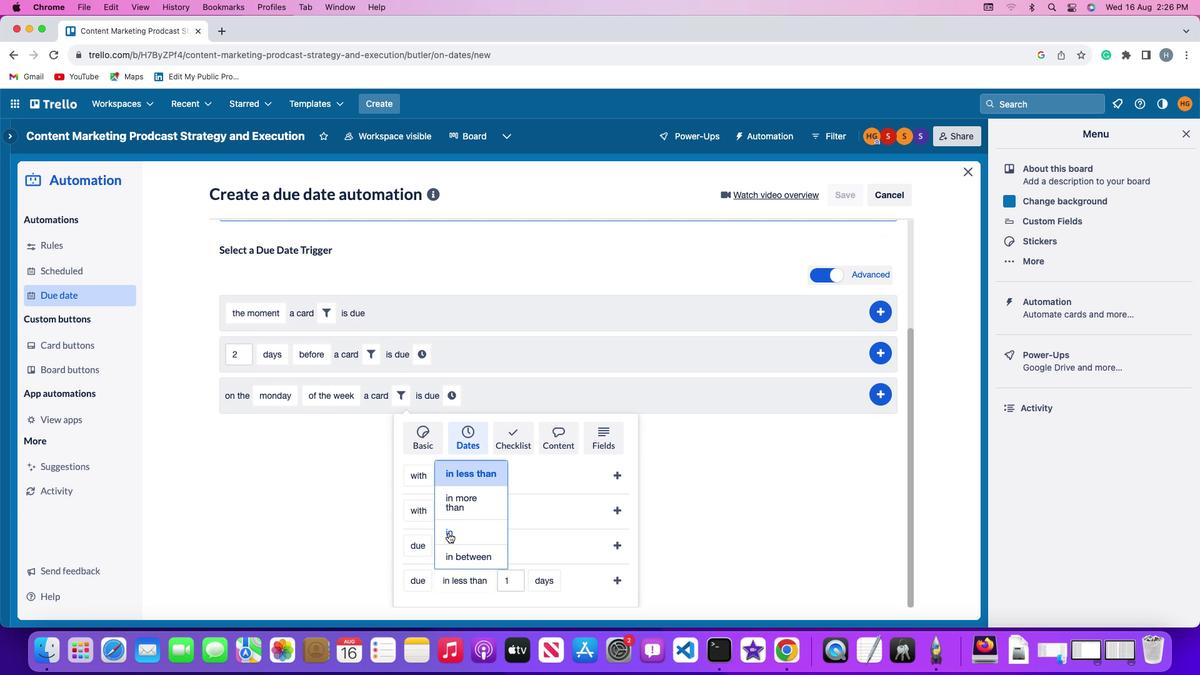 
Action: Mouse pressed left at (448, 533)
Screenshot: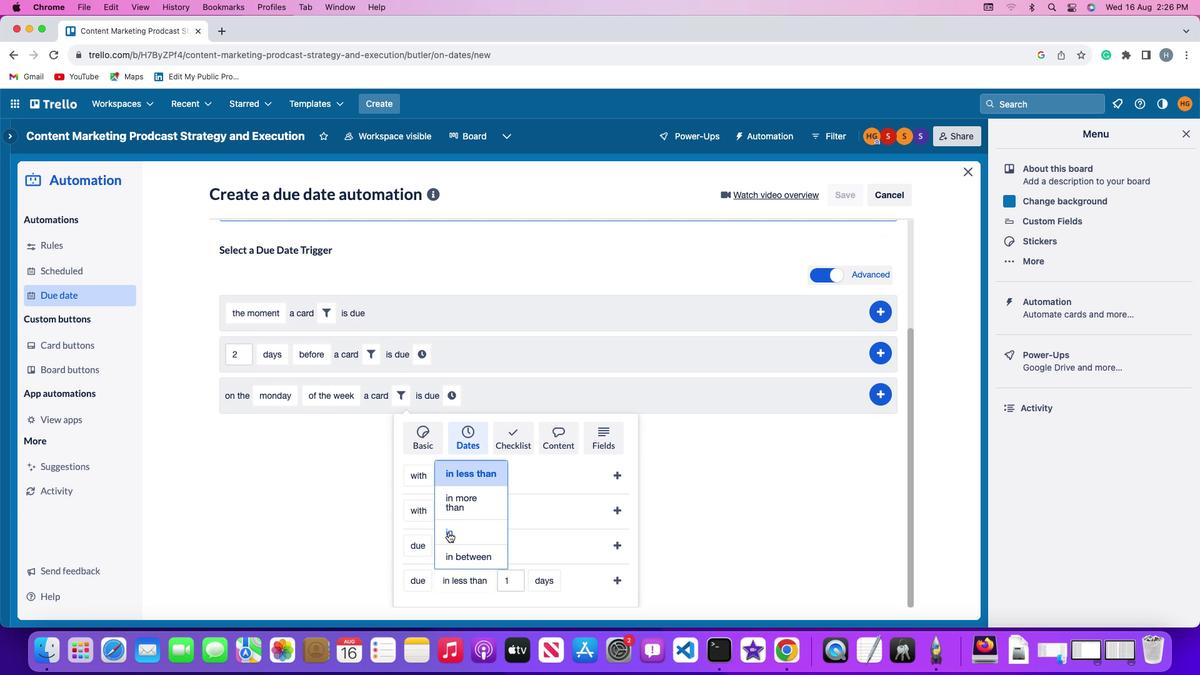 
Action: Mouse moved to (481, 585)
Screenshot: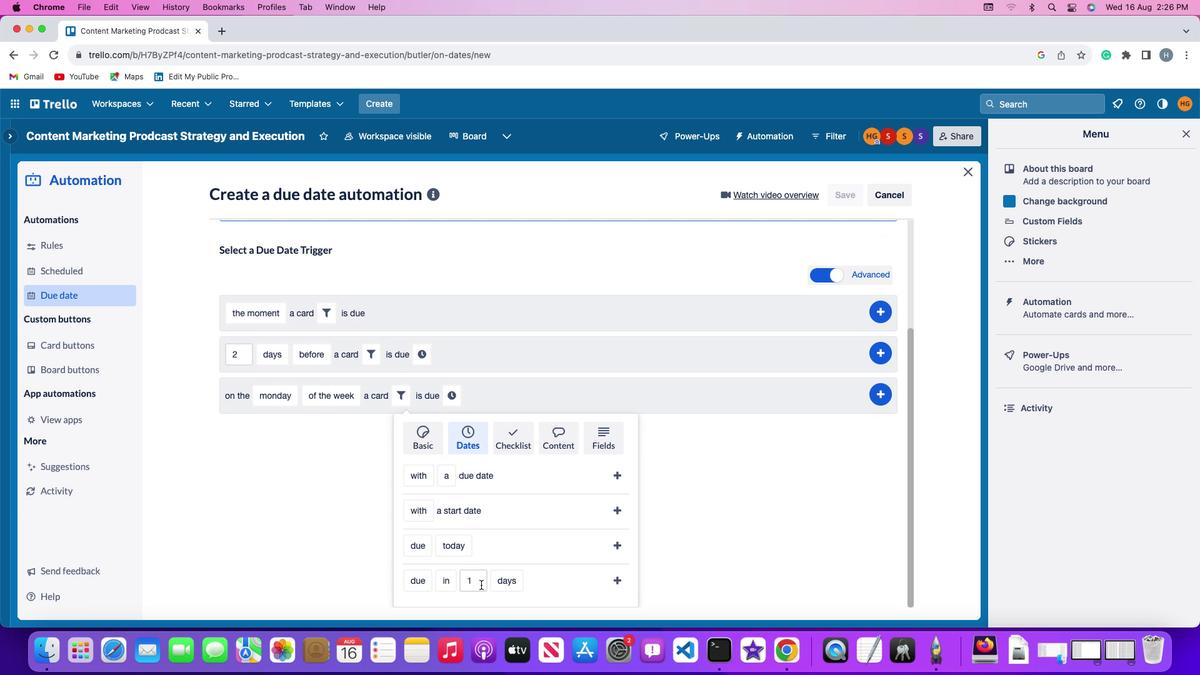
Action: Mouse pressed left at (481, 585)
Screenshot: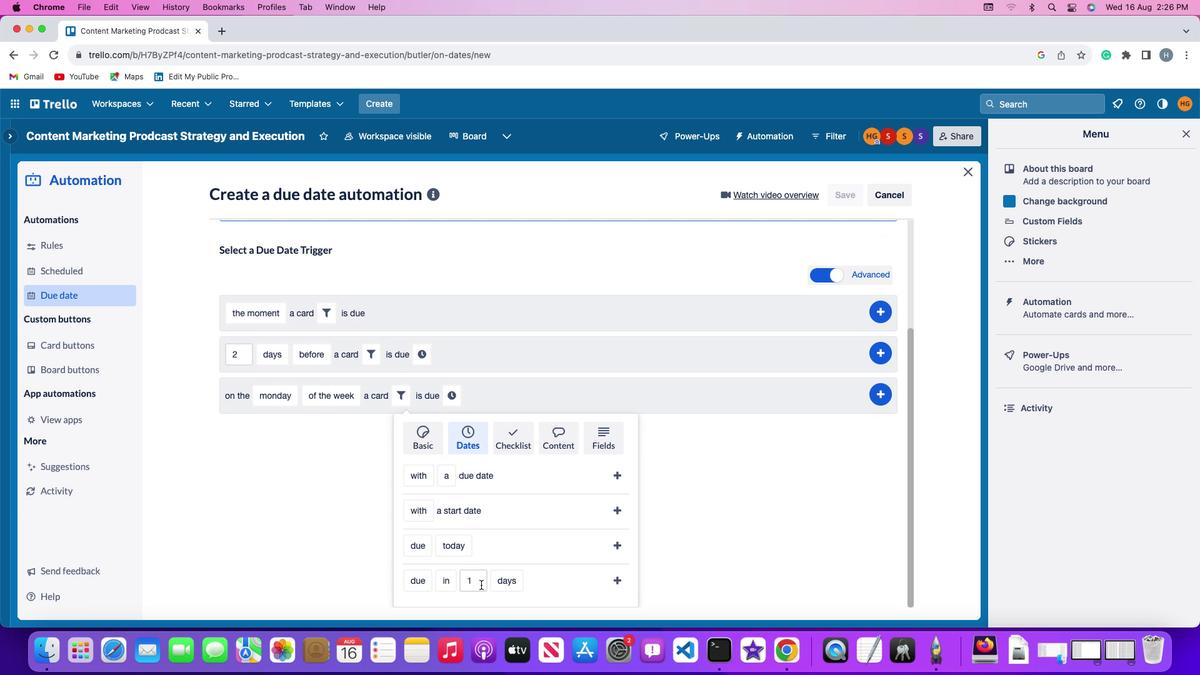 
Action: Mouse moved to (481, 584)
Screenshot: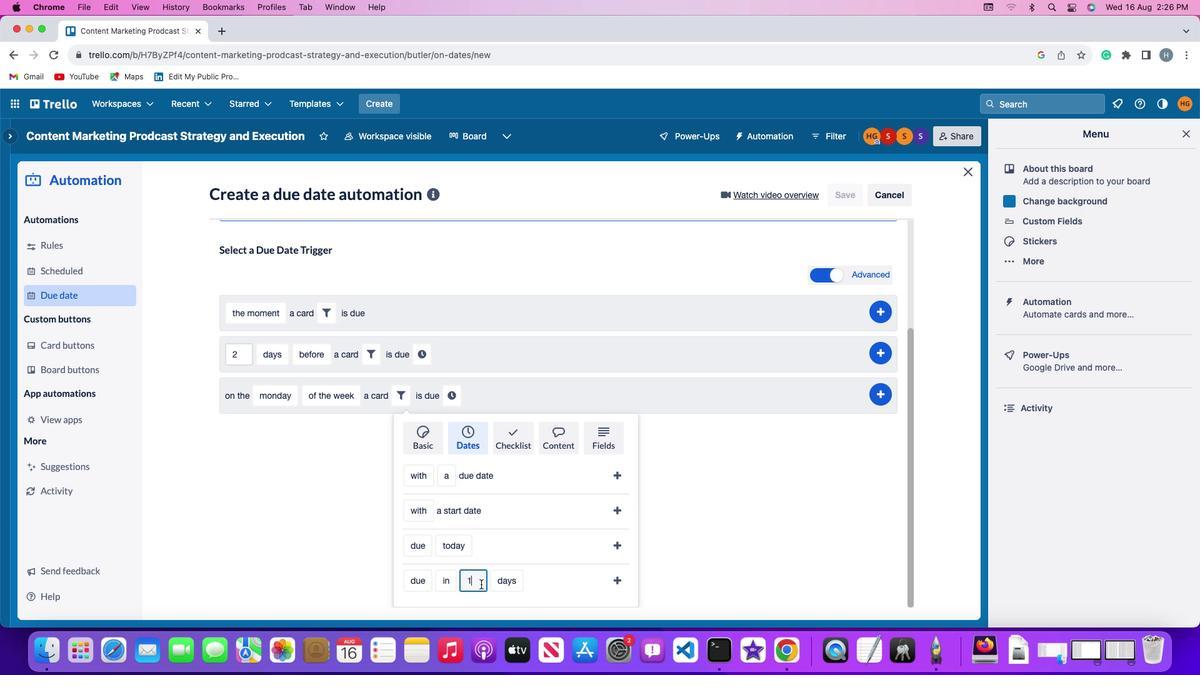 
Action: Key pressed Key.backspace'1'
Screenshot: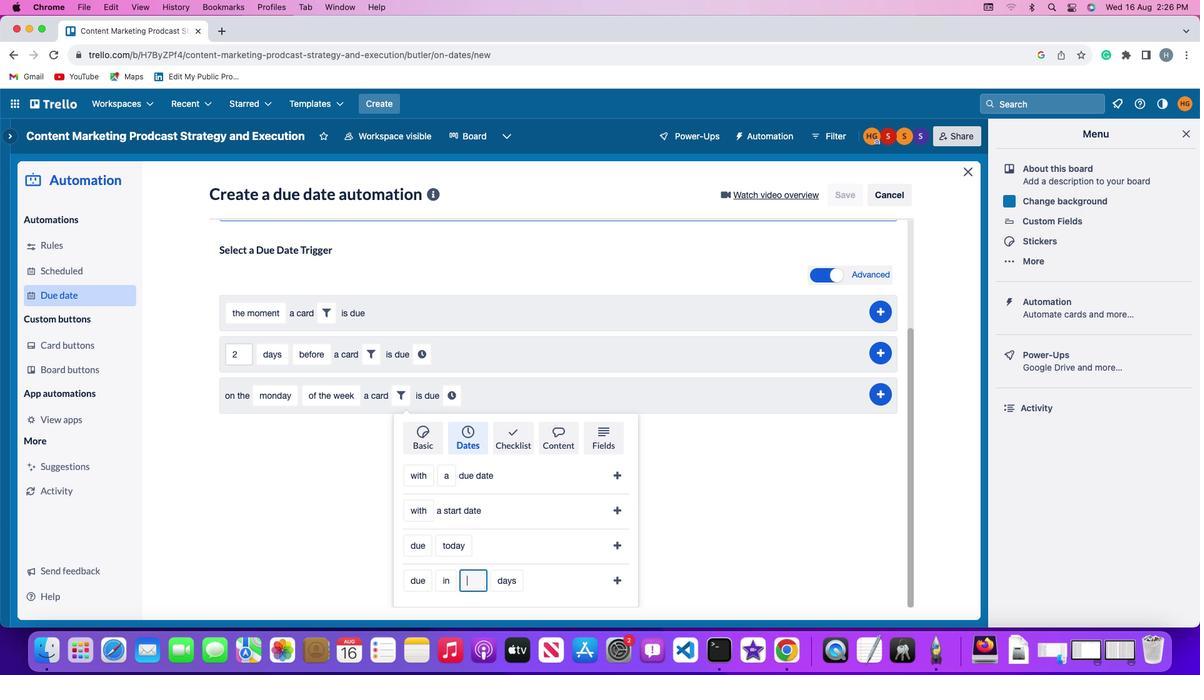 
Action: Mouse moved to (496, 583)
Screenshot: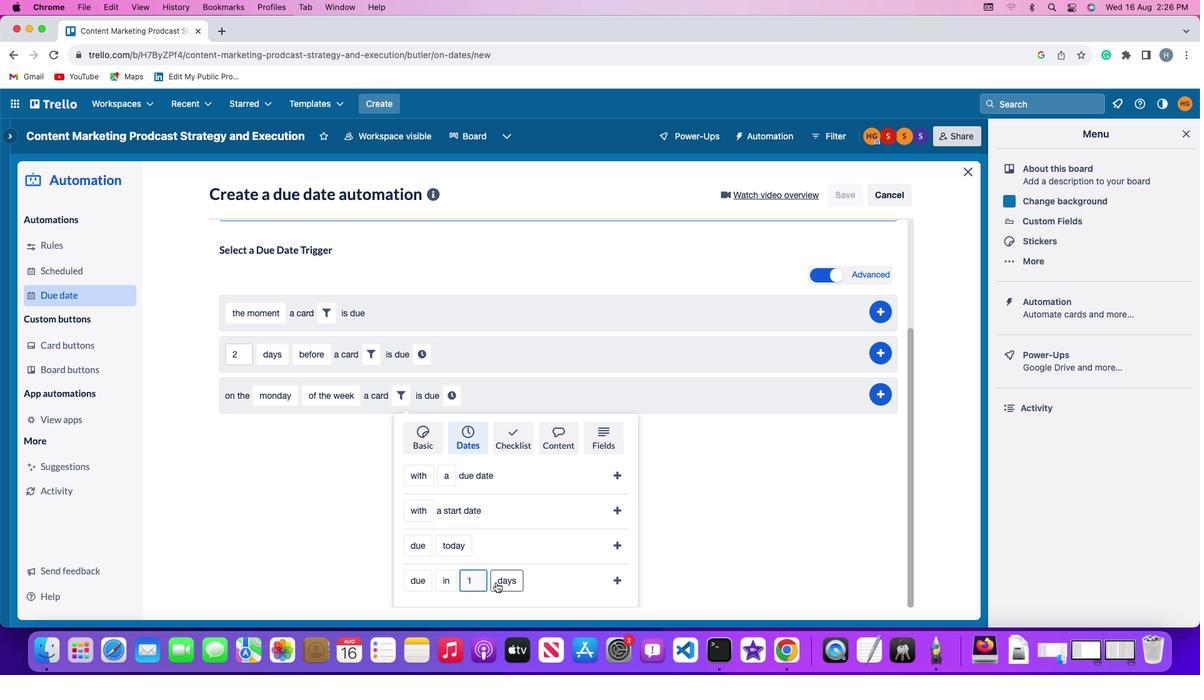 
Action: Mouse pressed left at (496, 583)
Screenshot: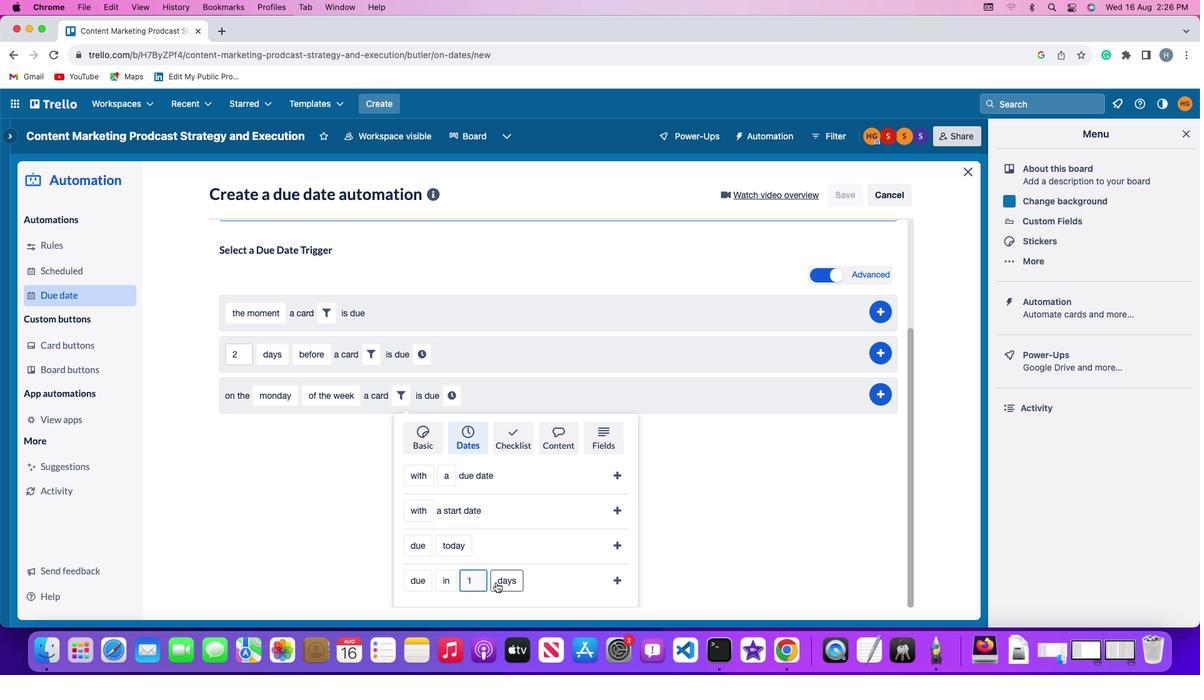 
Action: Mouse moved to (507, 533)
Screenshot: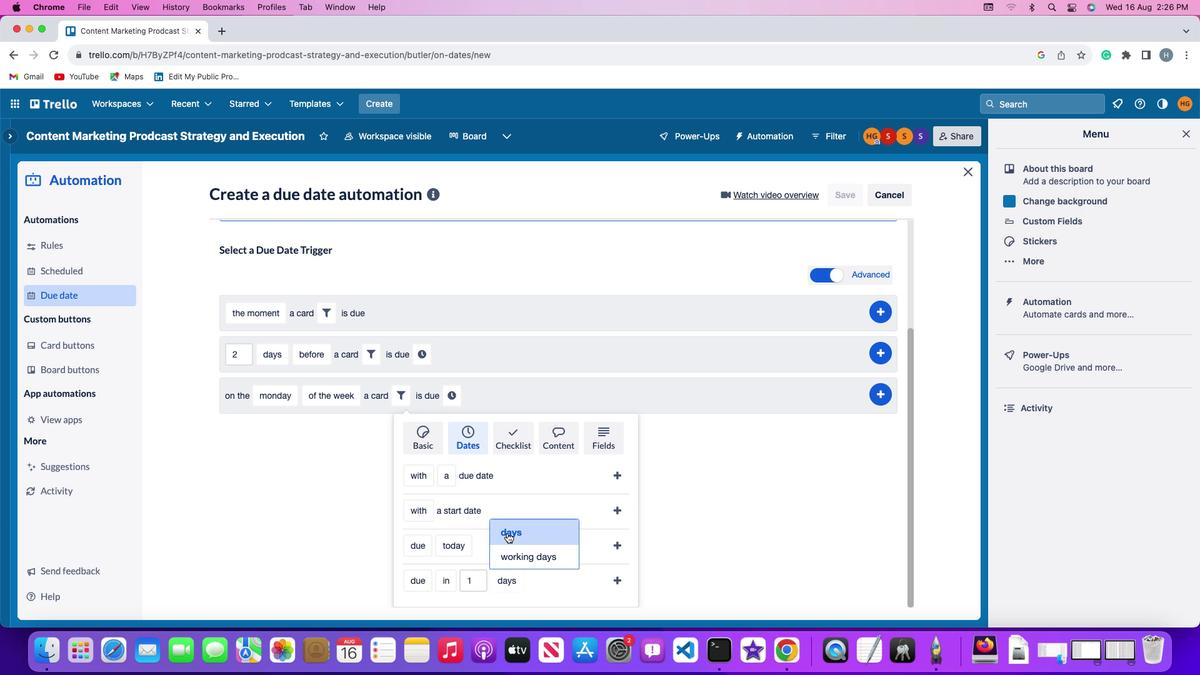 
Action: Mouse pressed left at (507, 533)
Screenshot: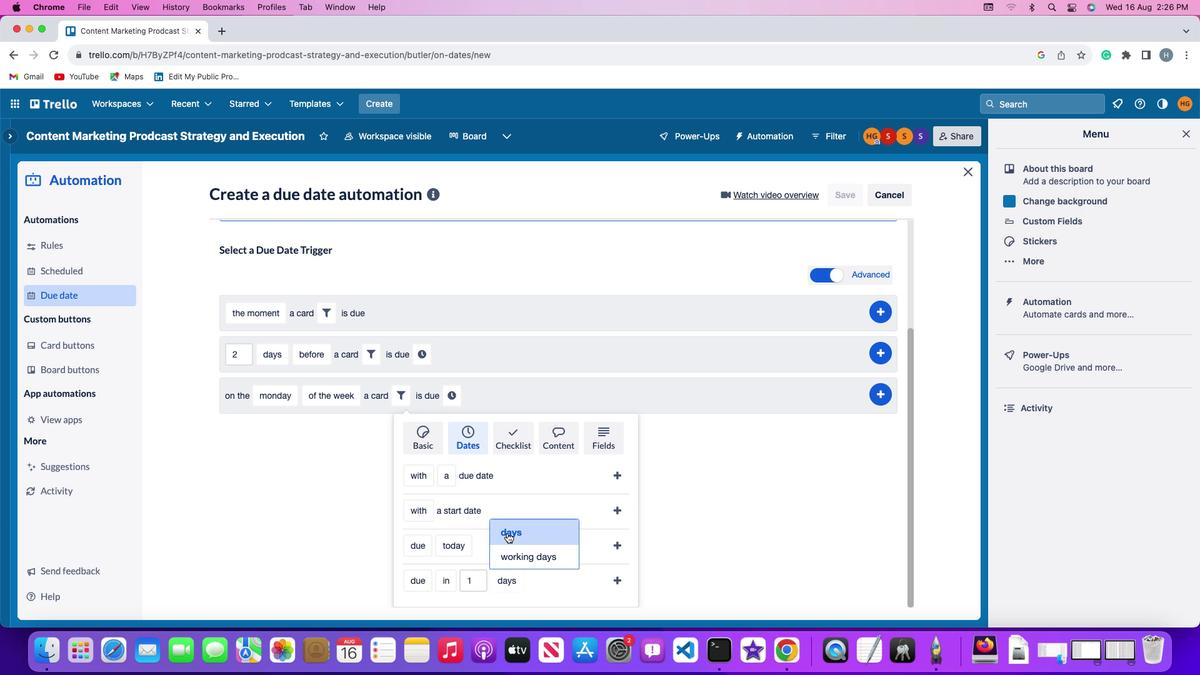
Action: Mouse moved to (616, 580)
Screenshot: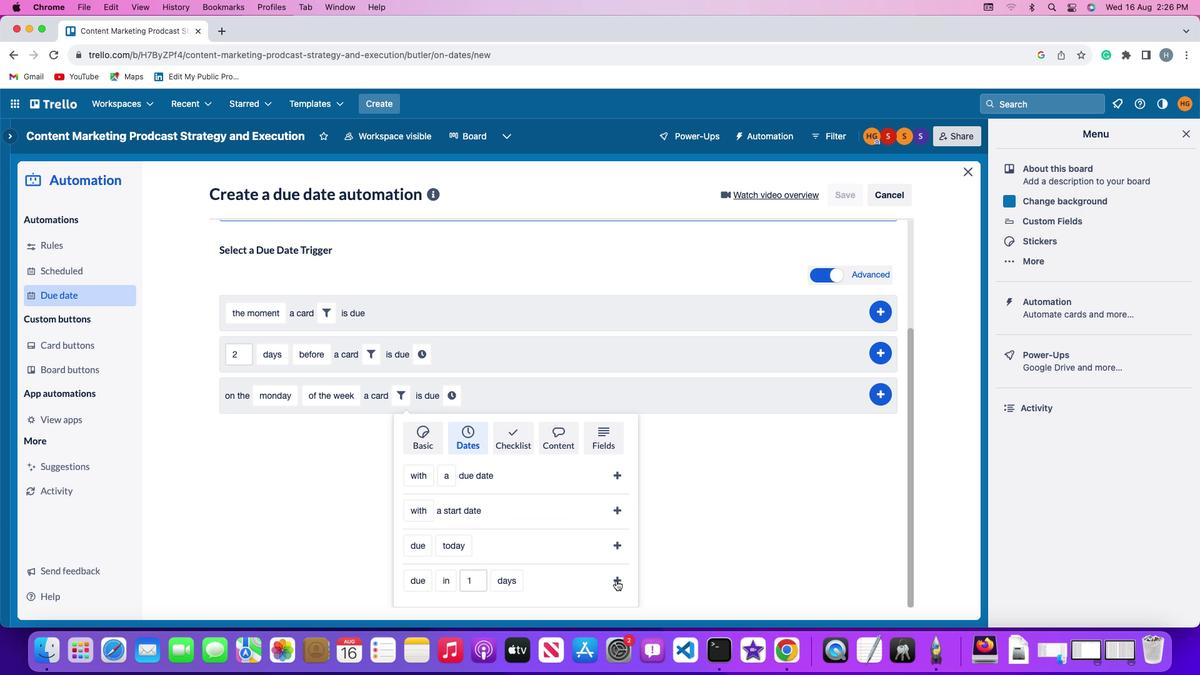 
Action: Mouse pressed left at (616, 580)
Screenshot: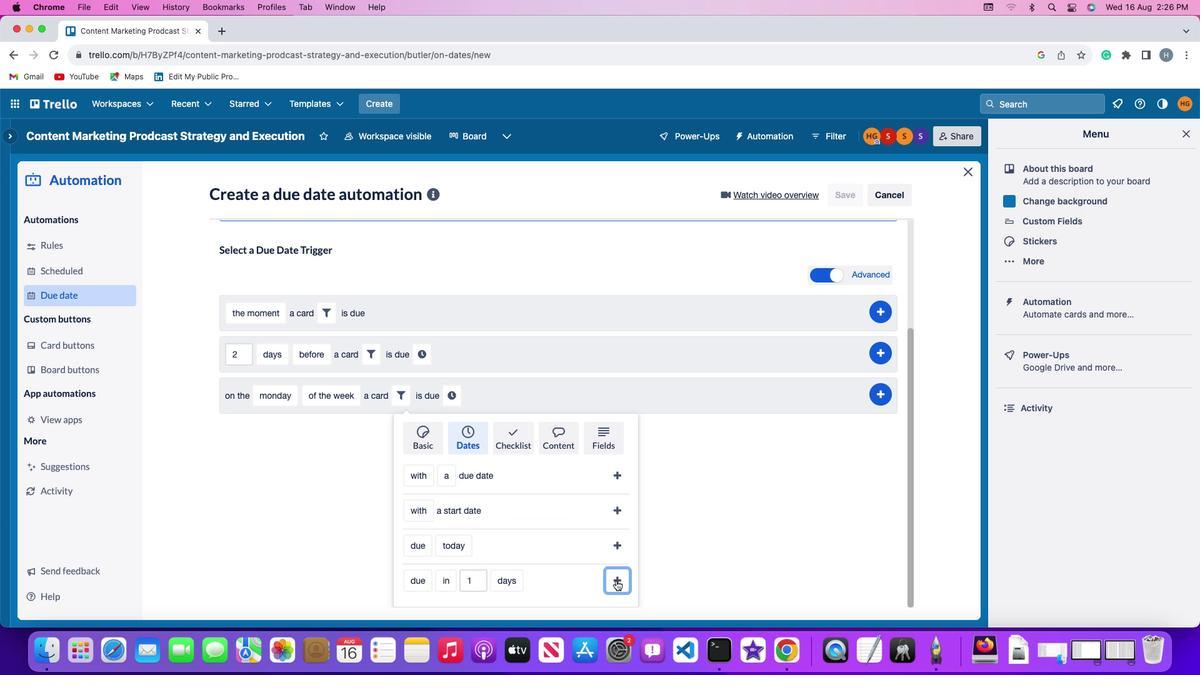 
Action: Mouse moved to (531, 539)
Screenshot: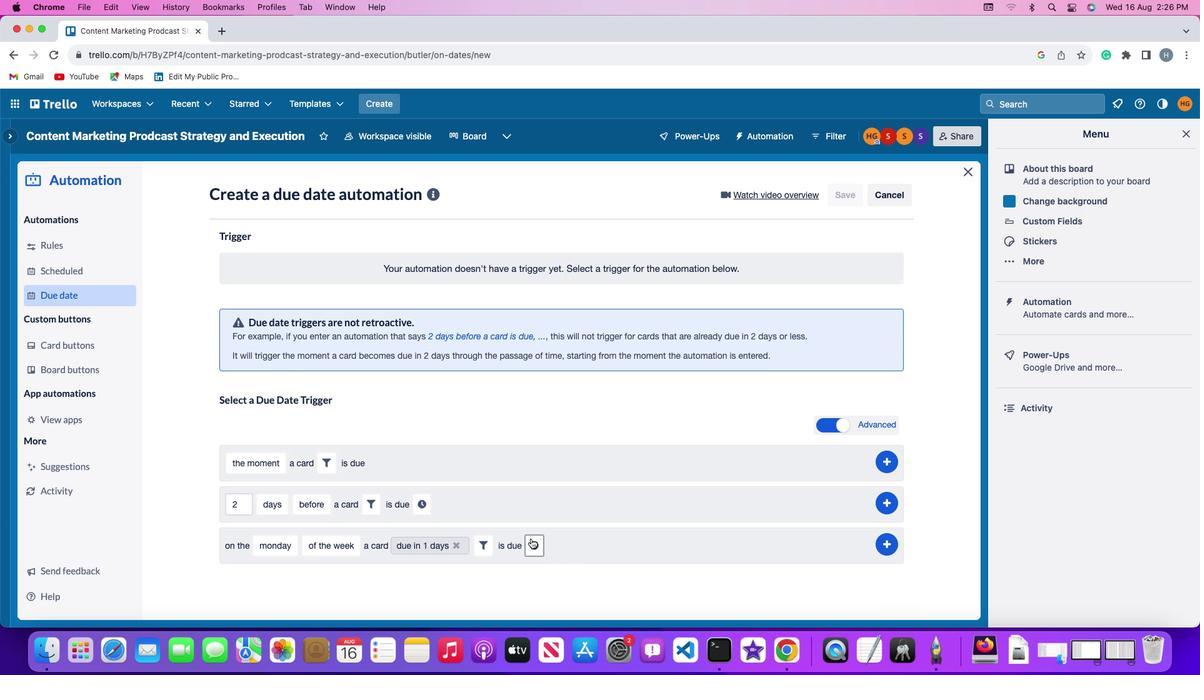 
Action: Mouse pressed left at (531, 539)
Screenshot: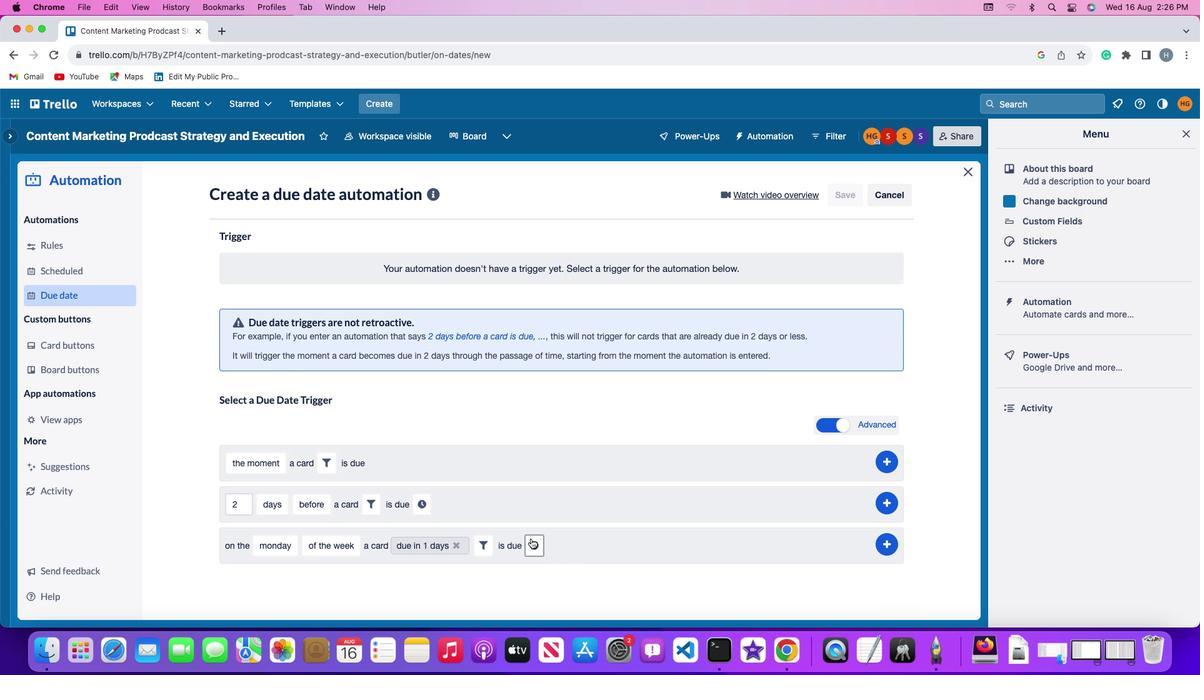 
Action: Mouse moved to (561, 546)
Screenshot: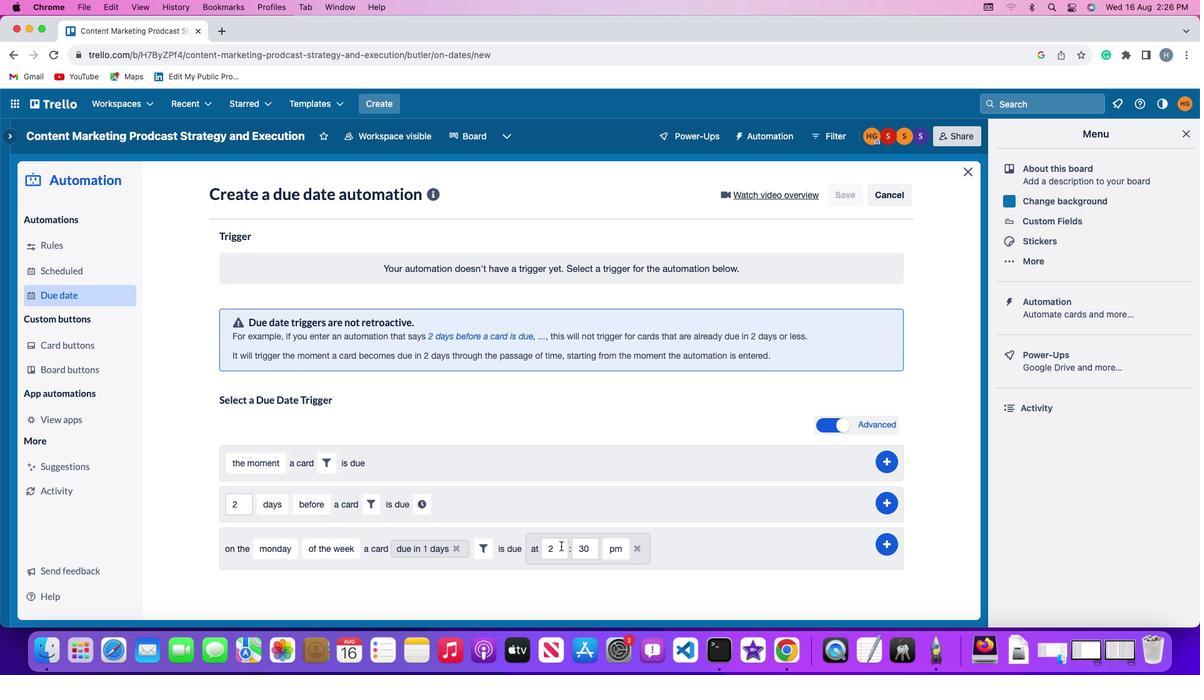 
Action: Mouse pressed left at (561, 546)
Screenshot: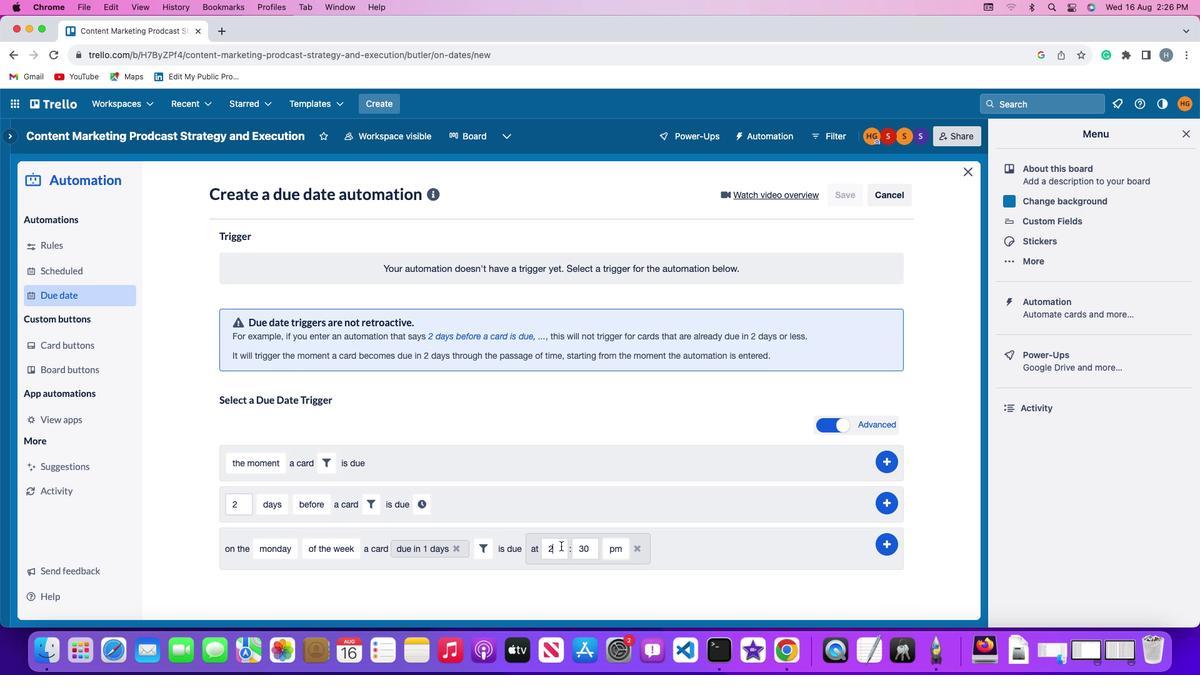 
Action: Mouse moved to (561, 546)
Screenshot: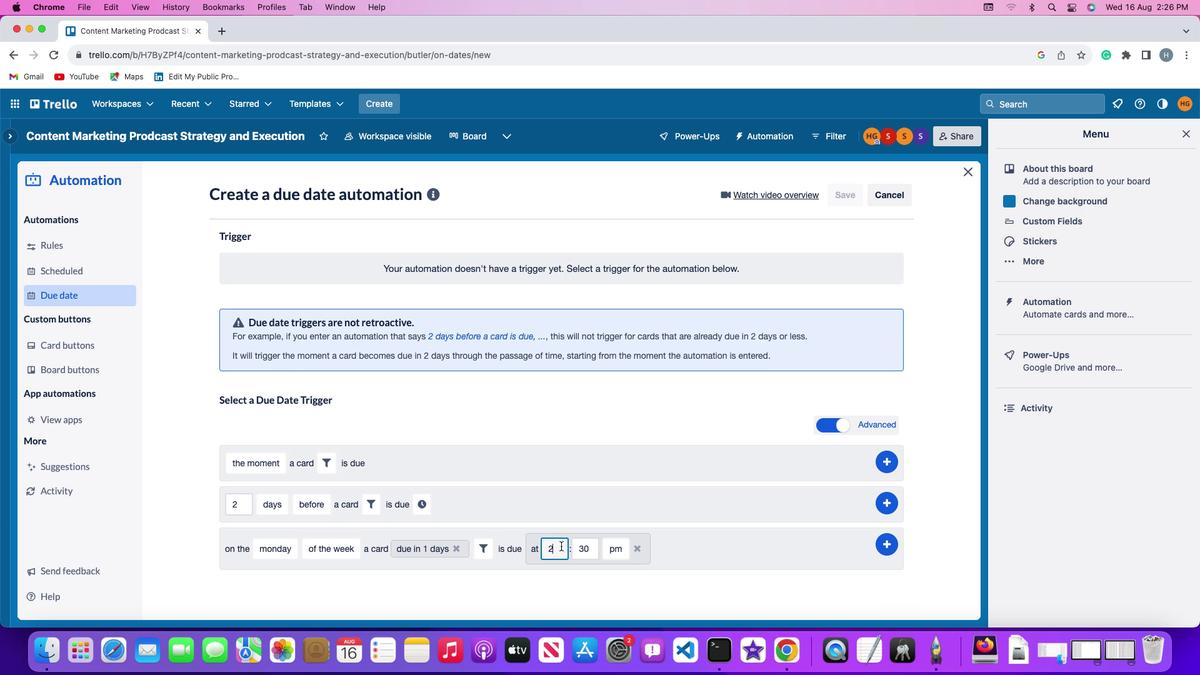 
Action: Key pressed Key.backspace'1''1'
Screenshot: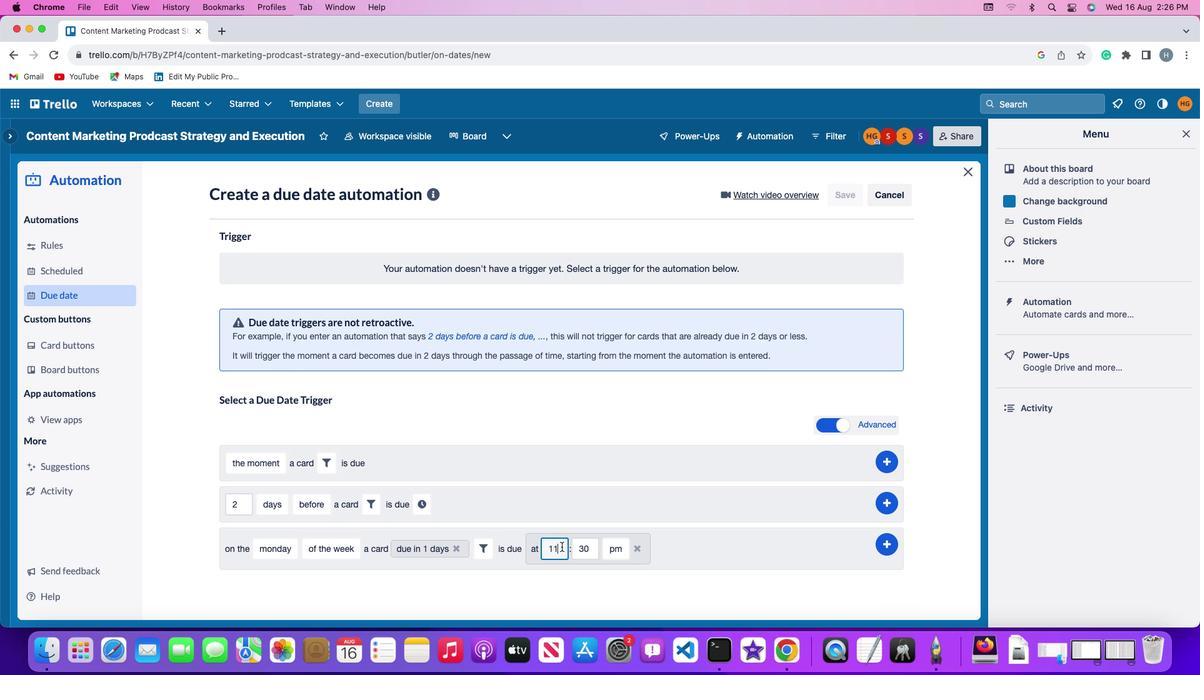 
Action: Mouse moved to (595, 550)
Screenshot: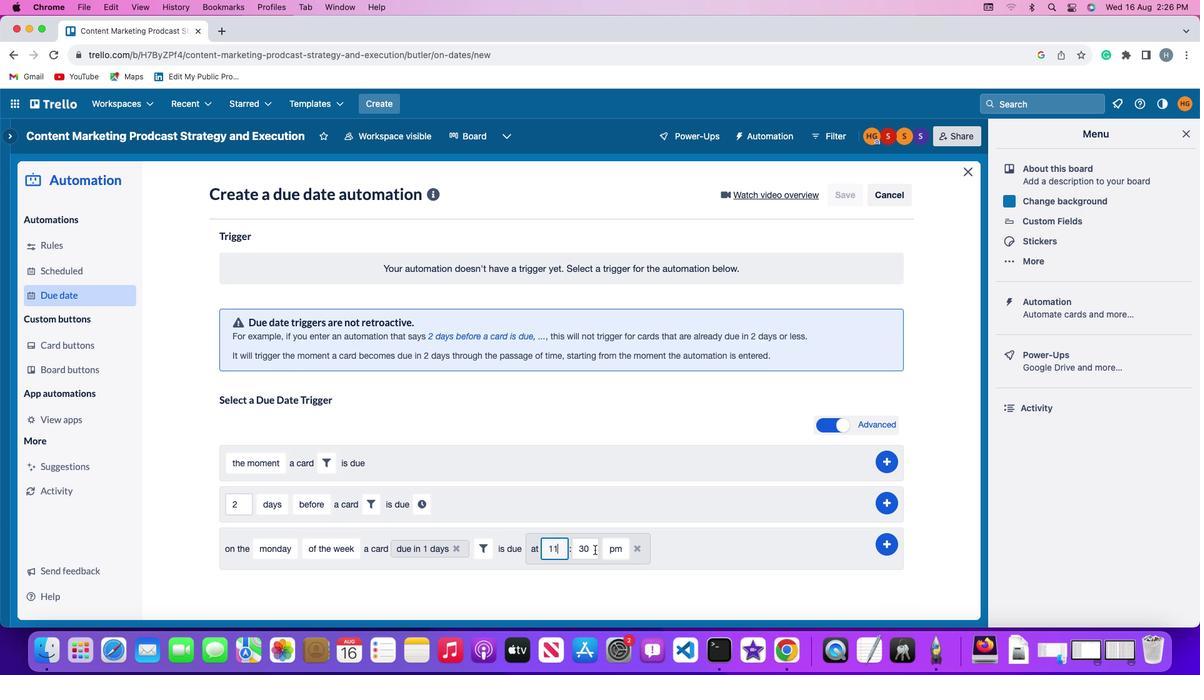 
Action: Mouse pressed left at (595, 550)
Screenshot: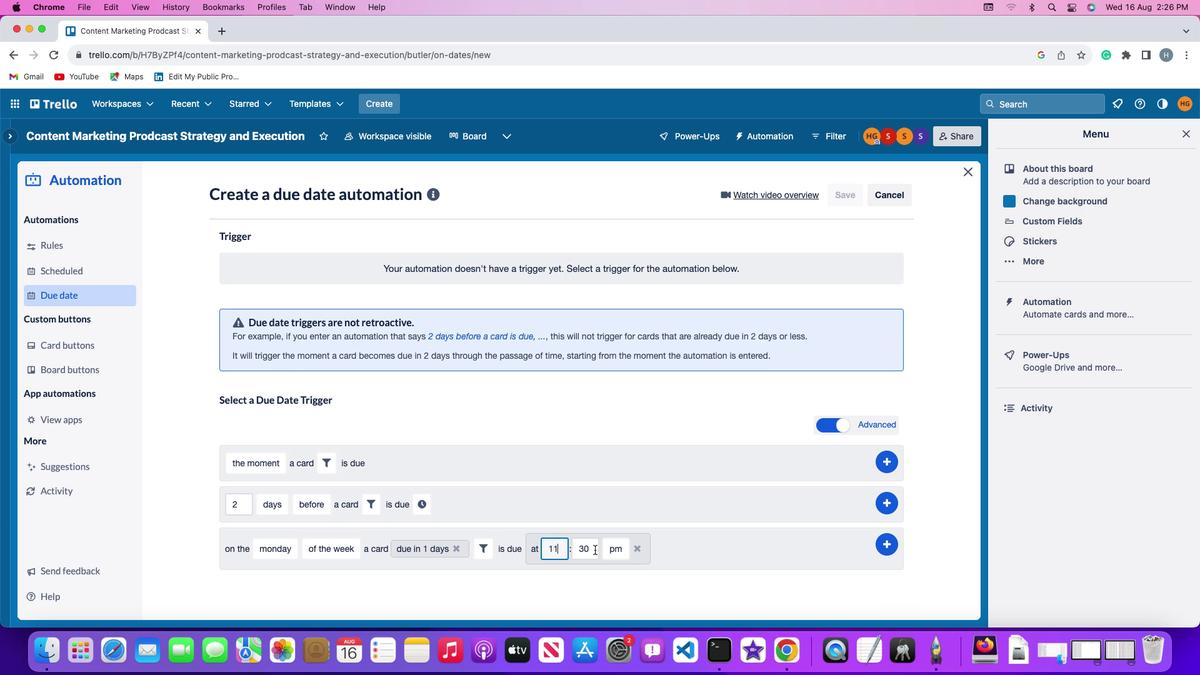 
Action: Key pressed Key.backspaceKey.backspace
Screenshot: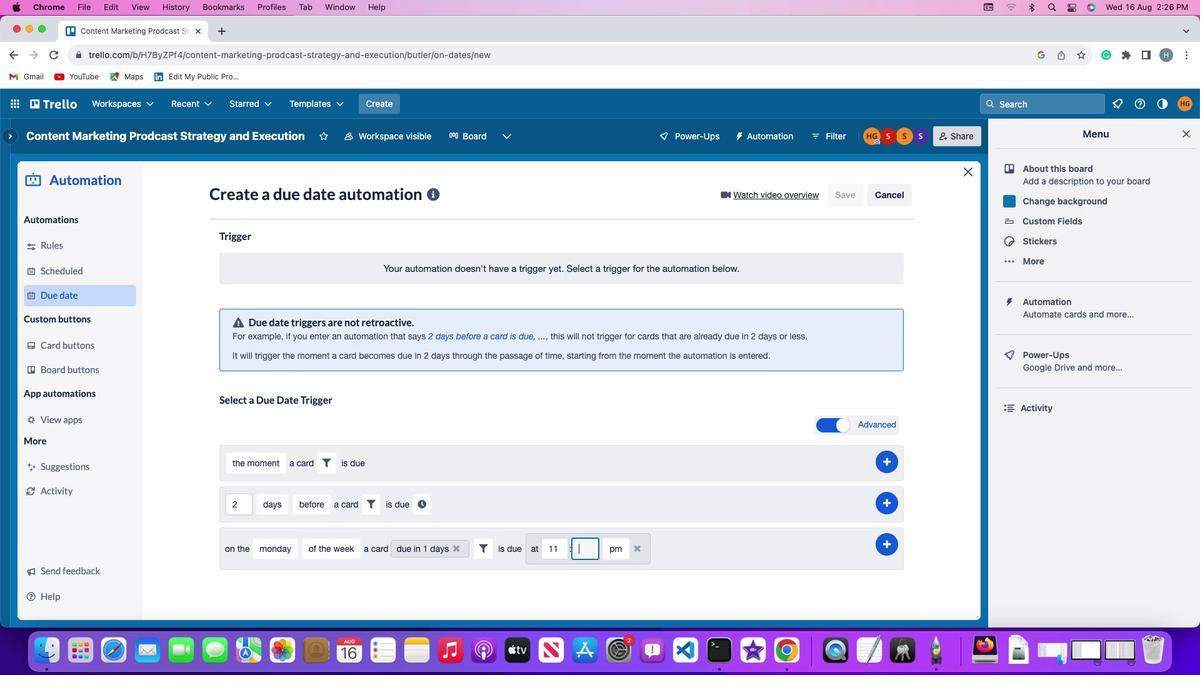 
Action: Mouse moved to (595, 550)
Screenshot: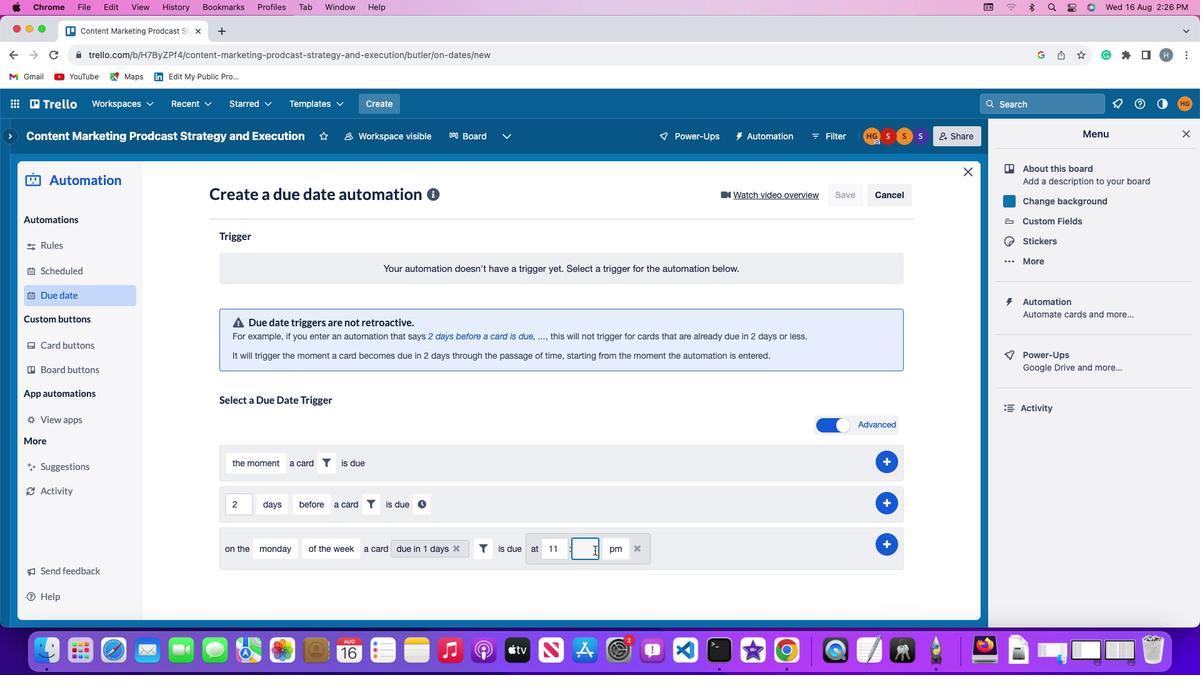 
Action: Key pressed '0''0'
Screenshot: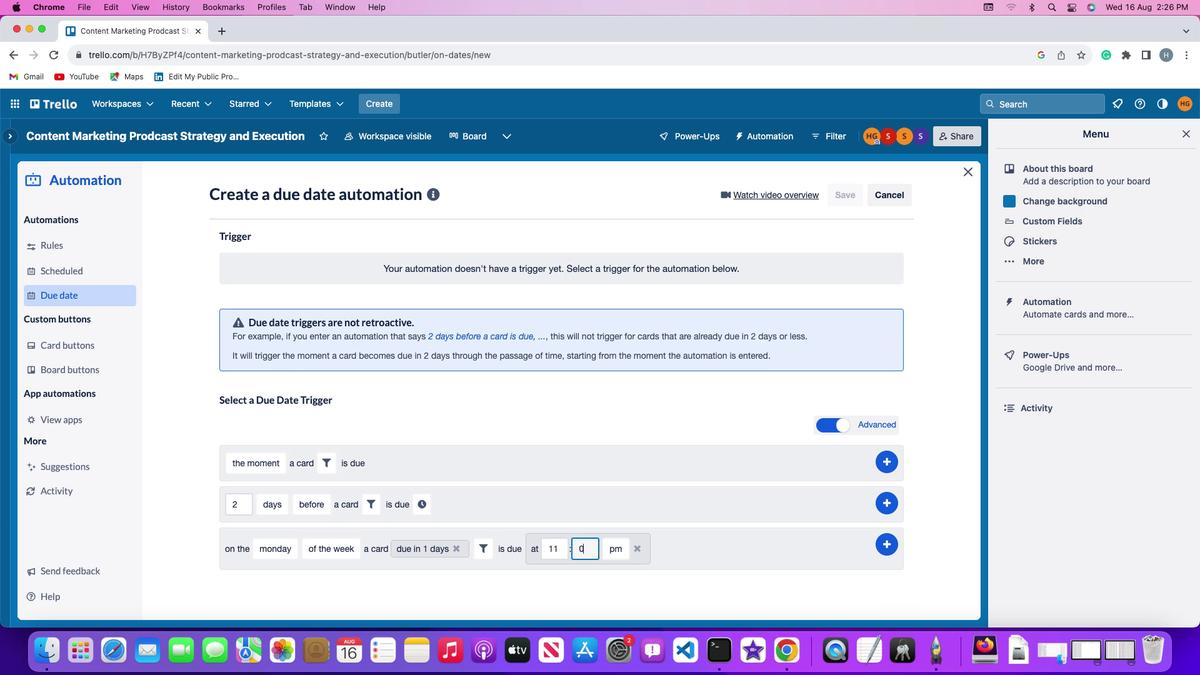 
Action: Mouse moved to (619, 550)
Screenshot: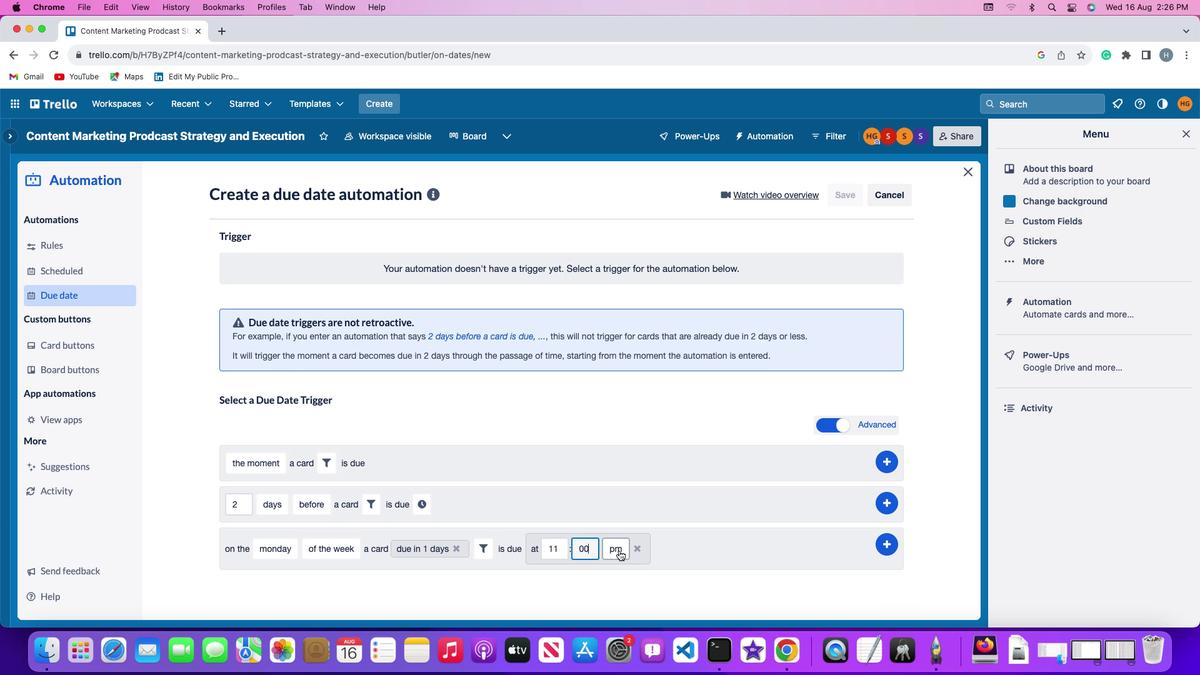 
Action: Mouse pressed left at (619, 550)
Screenshot: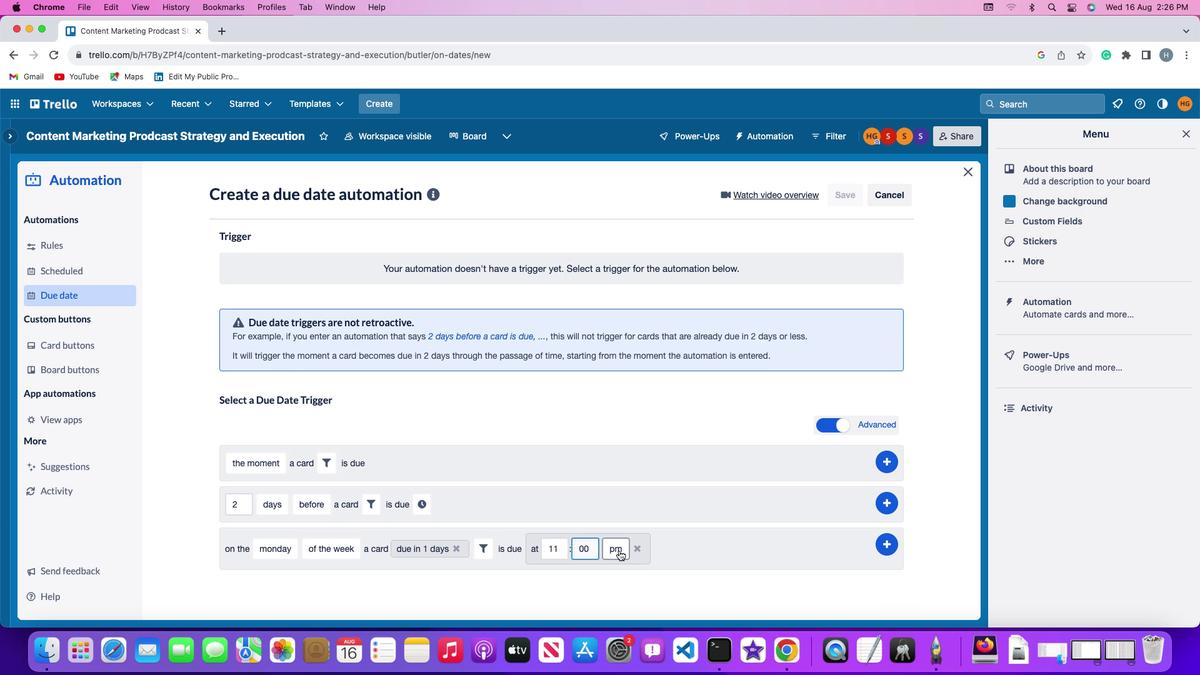 
Action: Mouse moved to (619, 575)
Screenshot: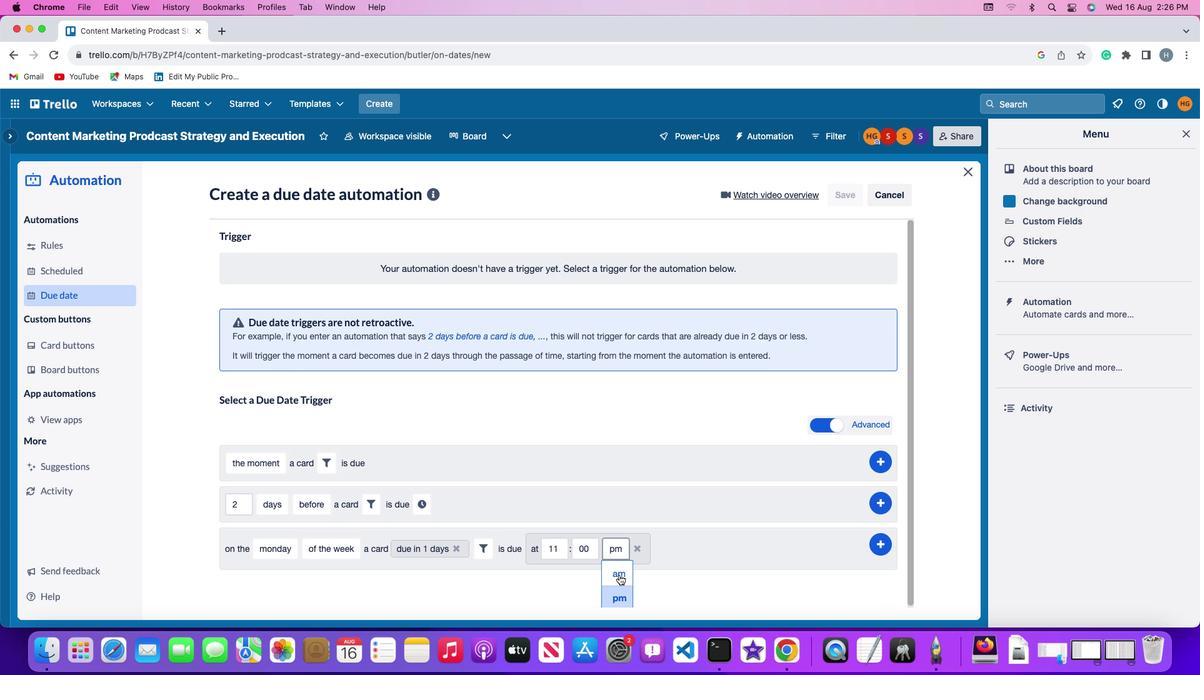 
Action: Mouse pressed left at (619, 575)
Screenshot: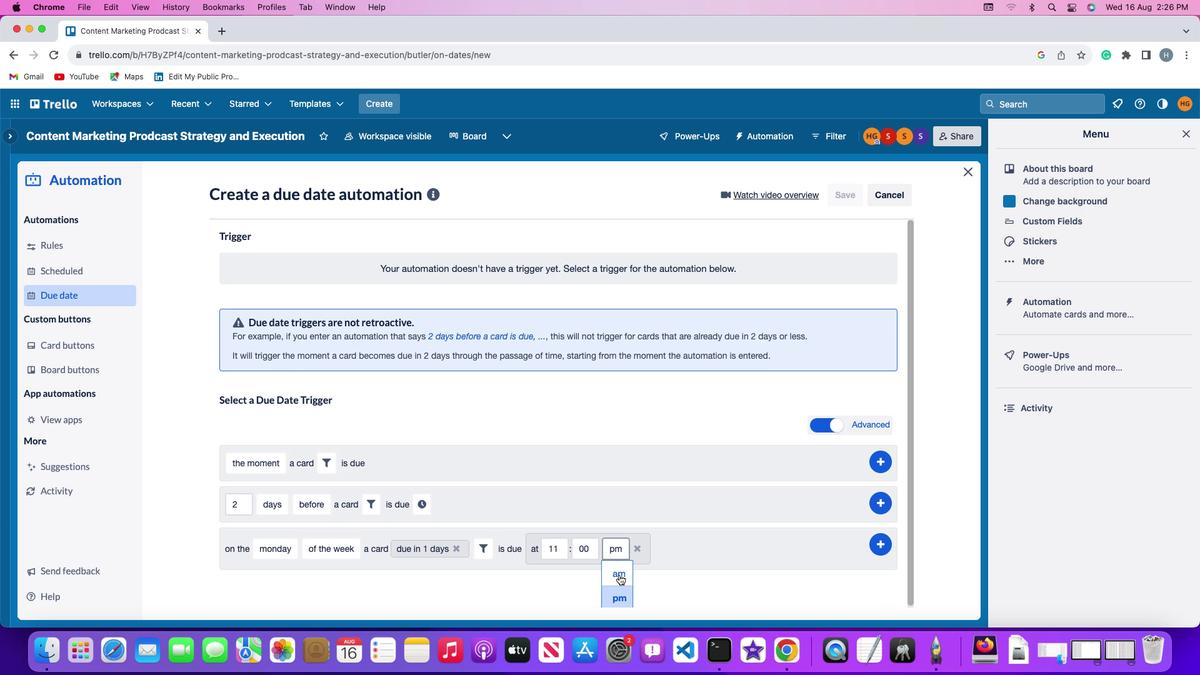
Action: Mouse moved to (888, 541)
Screenshot: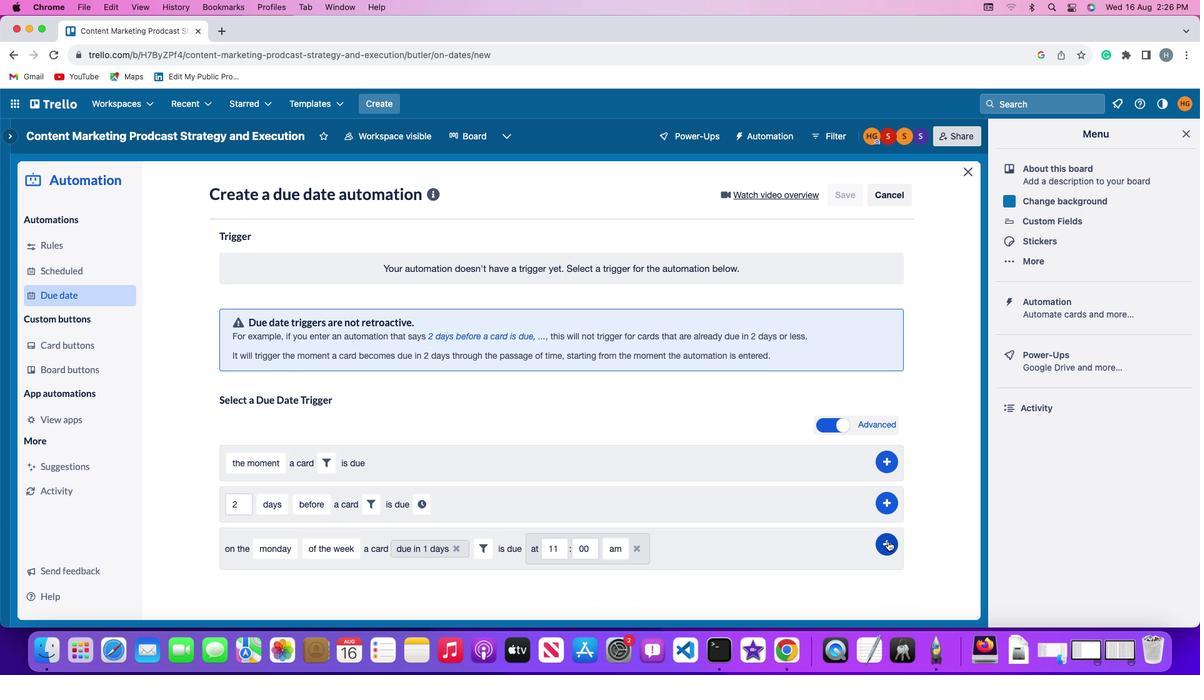 
Action: Mouse pressed left at (888, 541)
Screenshot: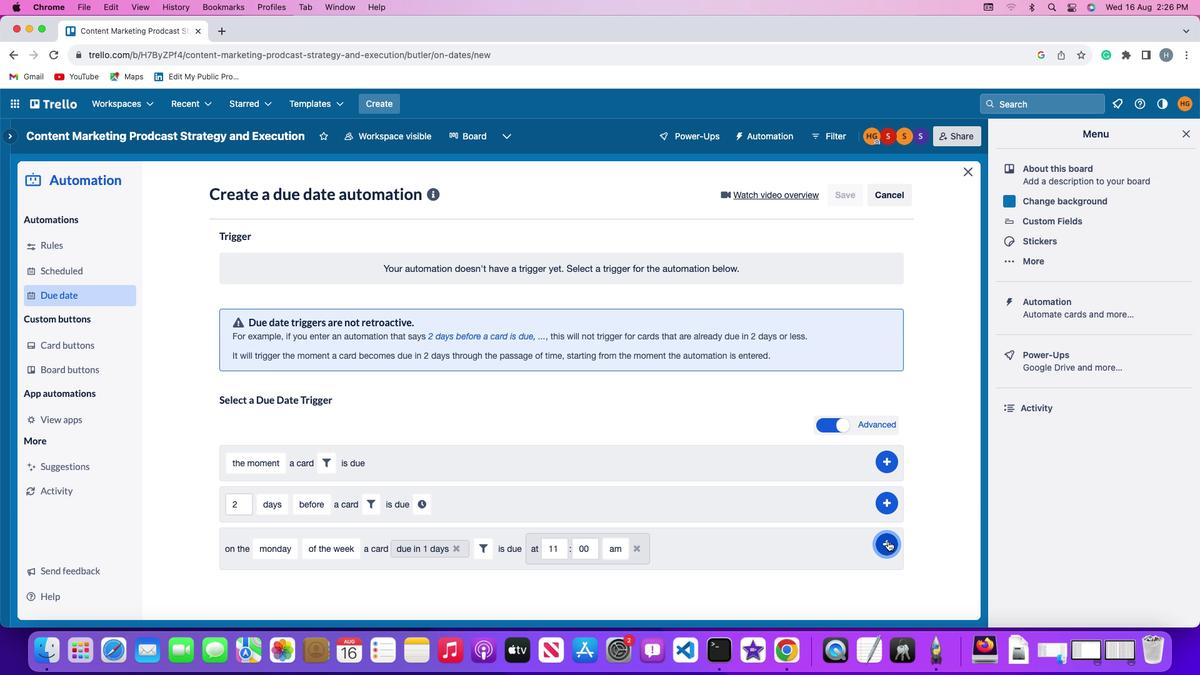 
Action: Mouse moved to (933, 456)
Screenshot: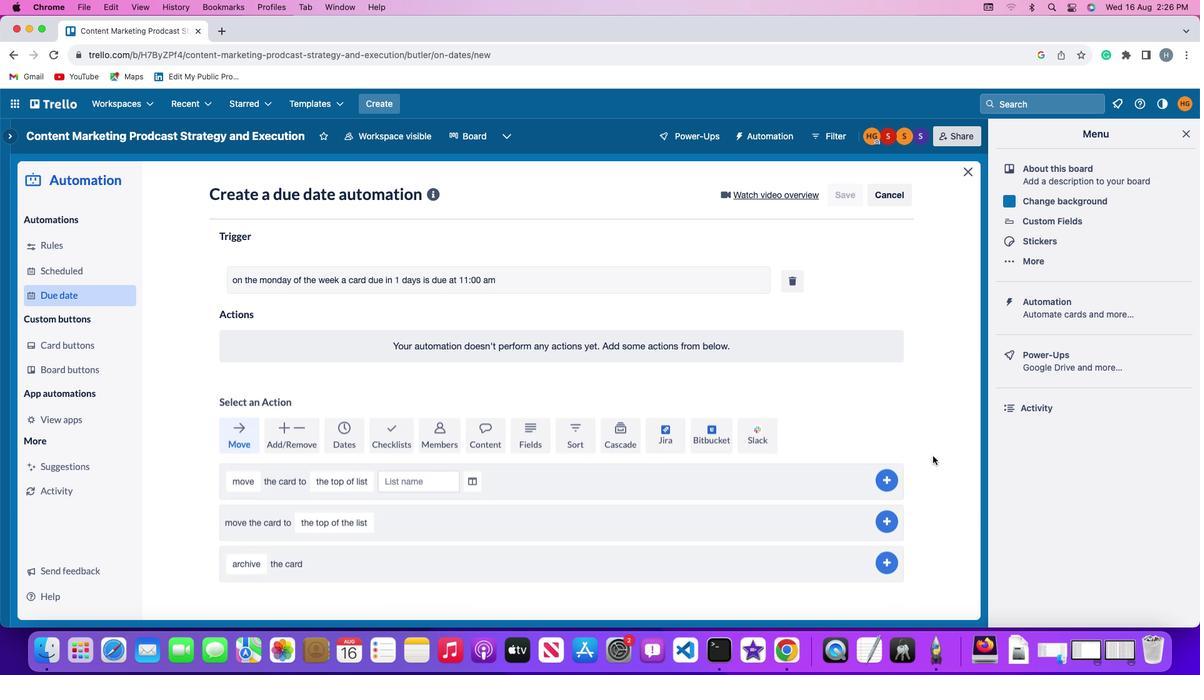
